 Task: In the  document adaptation Apply all border to the tabe with  'with box; Style line and width 1/4 pt 'Select Header and apply  'Italics' Select the text and align it to the  Left
Action: Mouse moved to (156, 200)
Screenshot: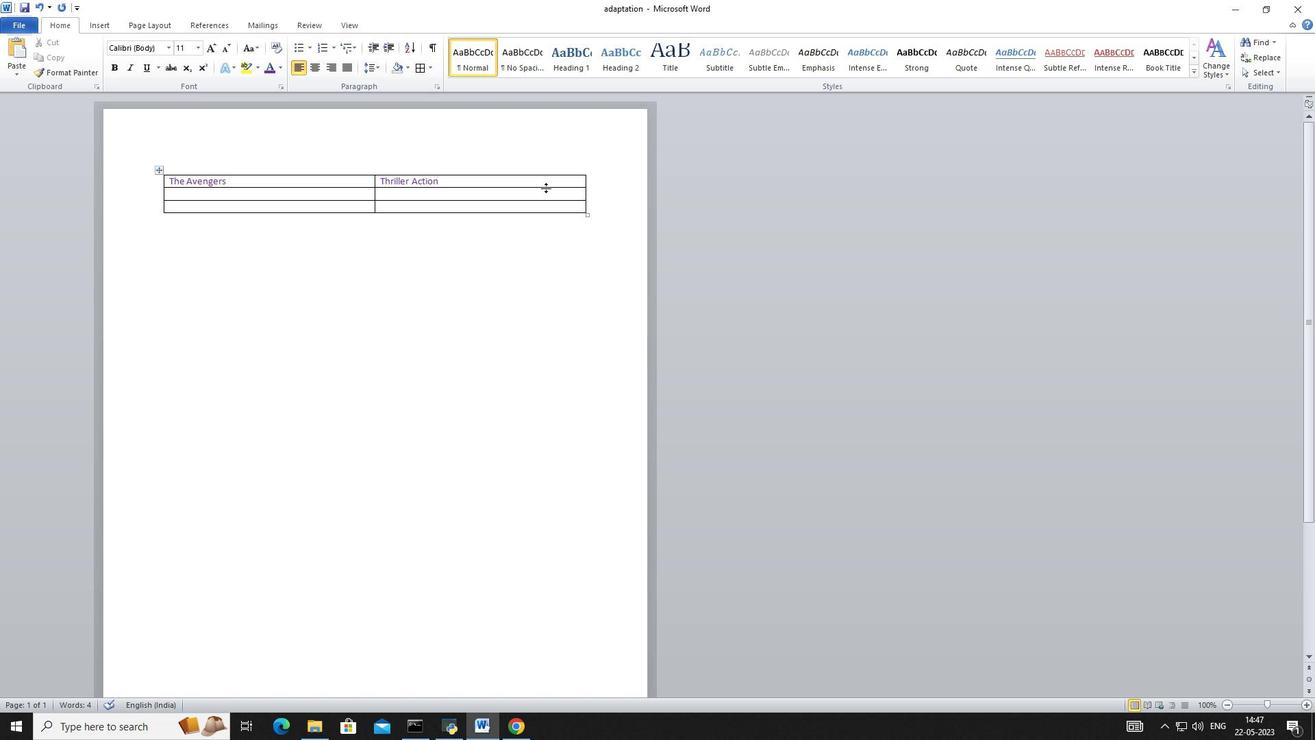 
Action: Mouse pressed left at (156, 200)
Screenshot: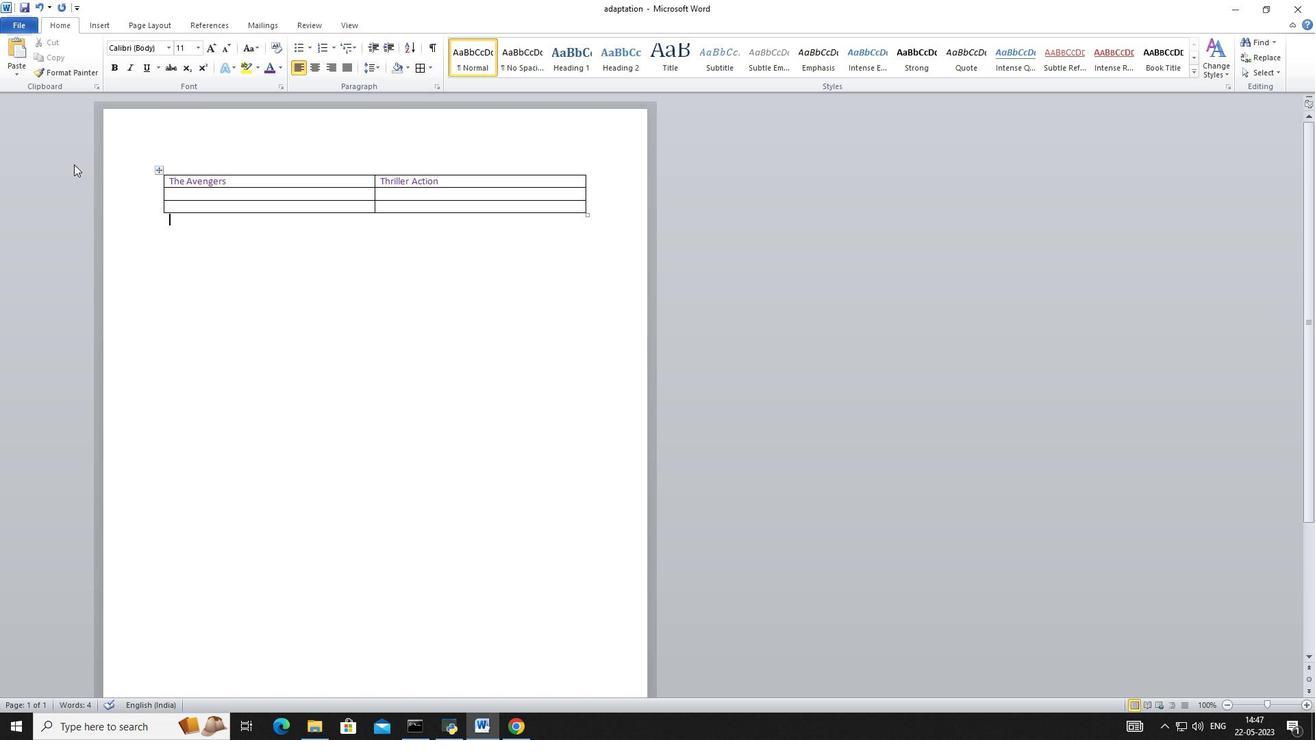 
Action: Mouse moved to (151, 202)
Screenshot: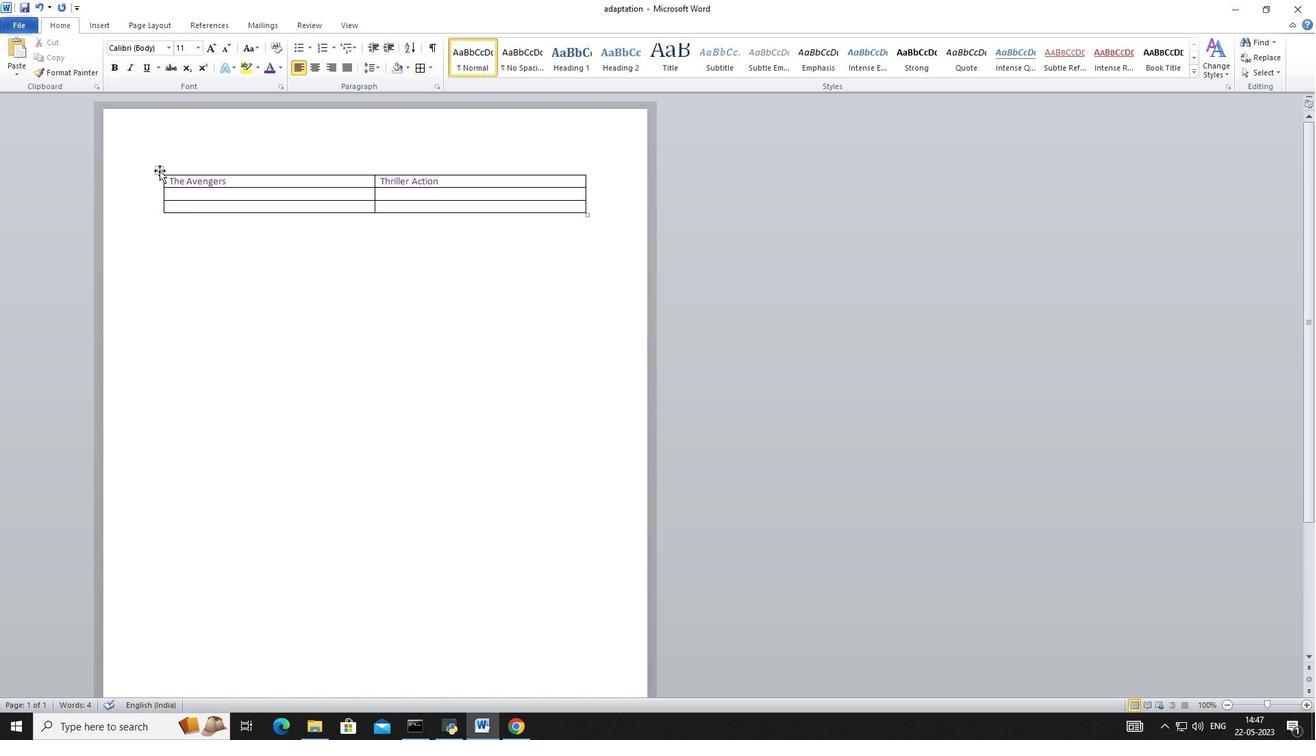 
Action: Mouse pressed left at (151, 202)
Screenshot: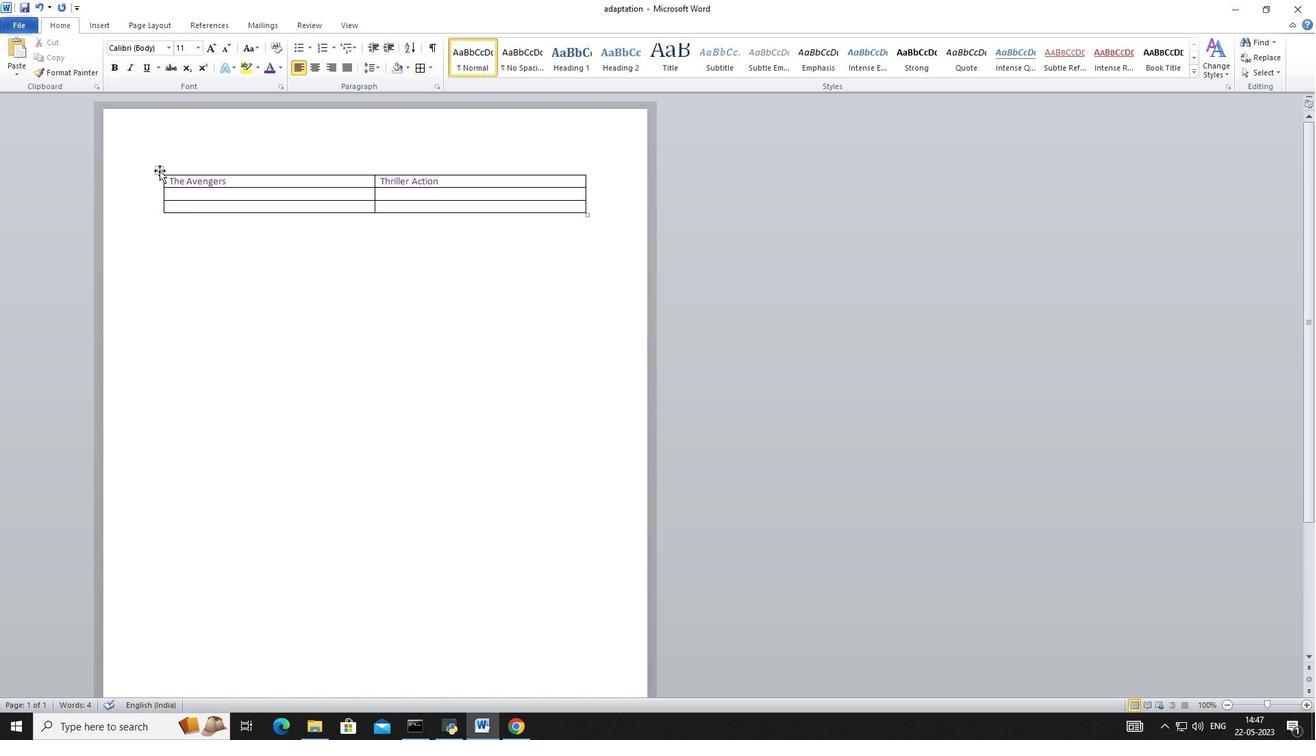 
Action: Mouse moved to (320, 285)
Screenshot: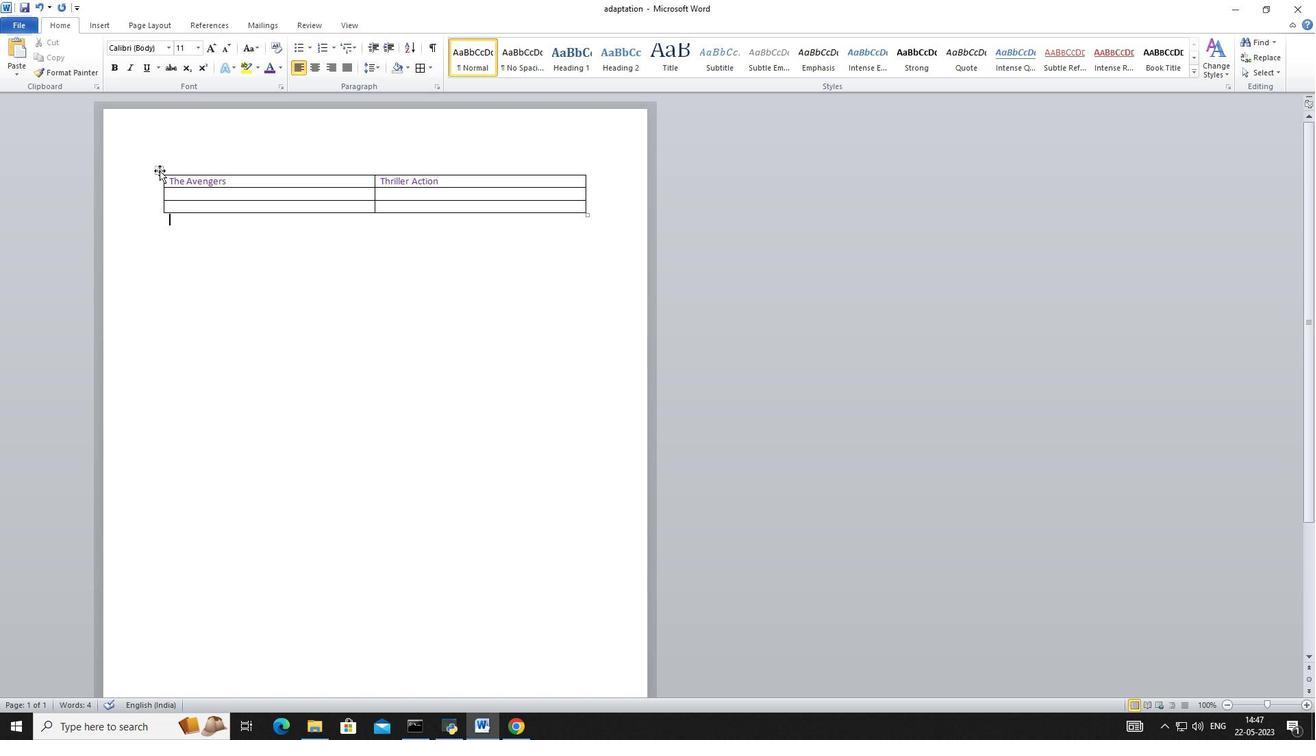 
Action: Key pressed <Key.shift>
Screenshot: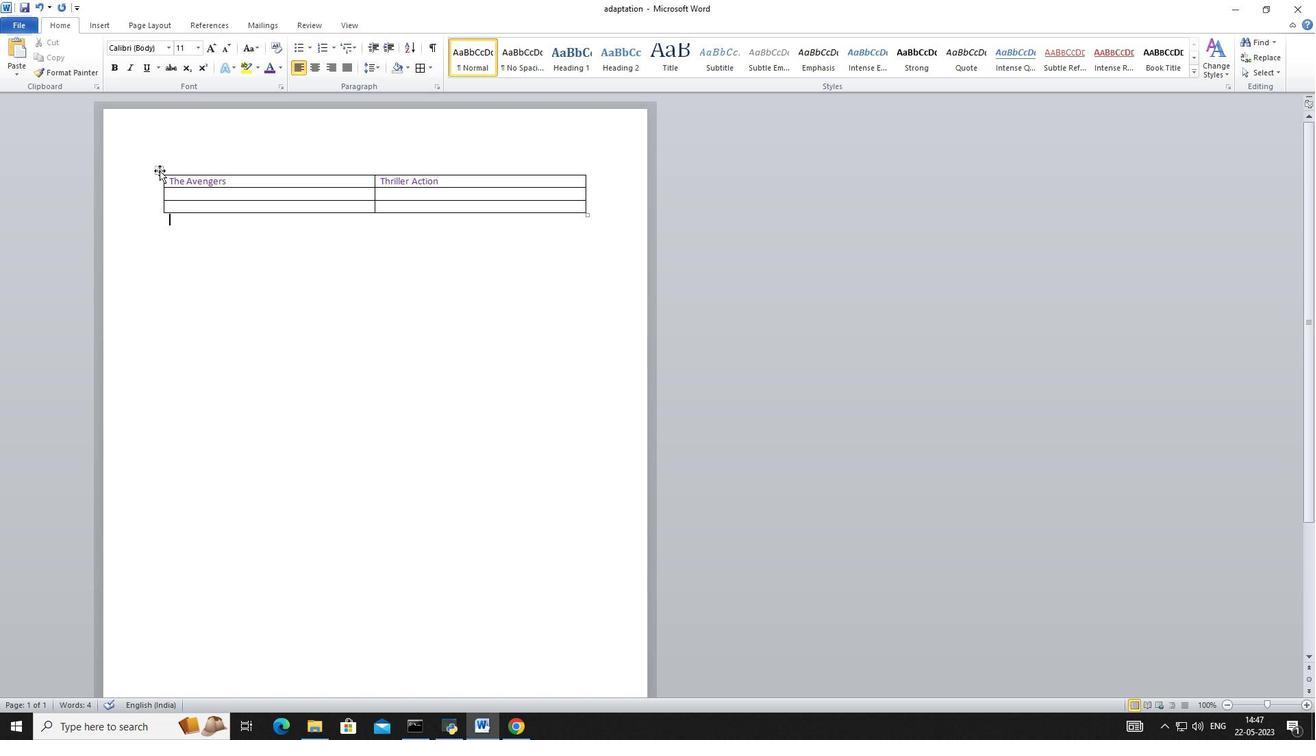 
Action: Mouse moved to (333, 291)
Screenshot: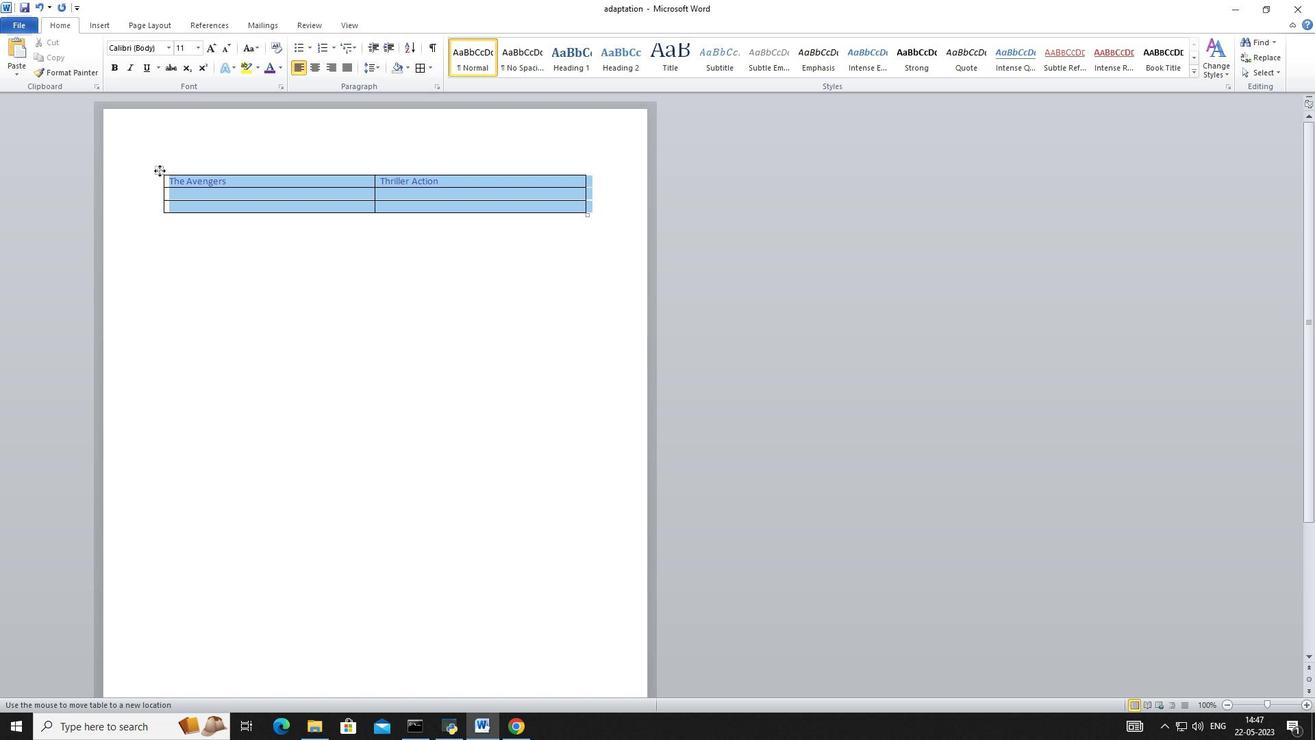 
Action: Mouse pressed left at (333, 291)
Screenshot: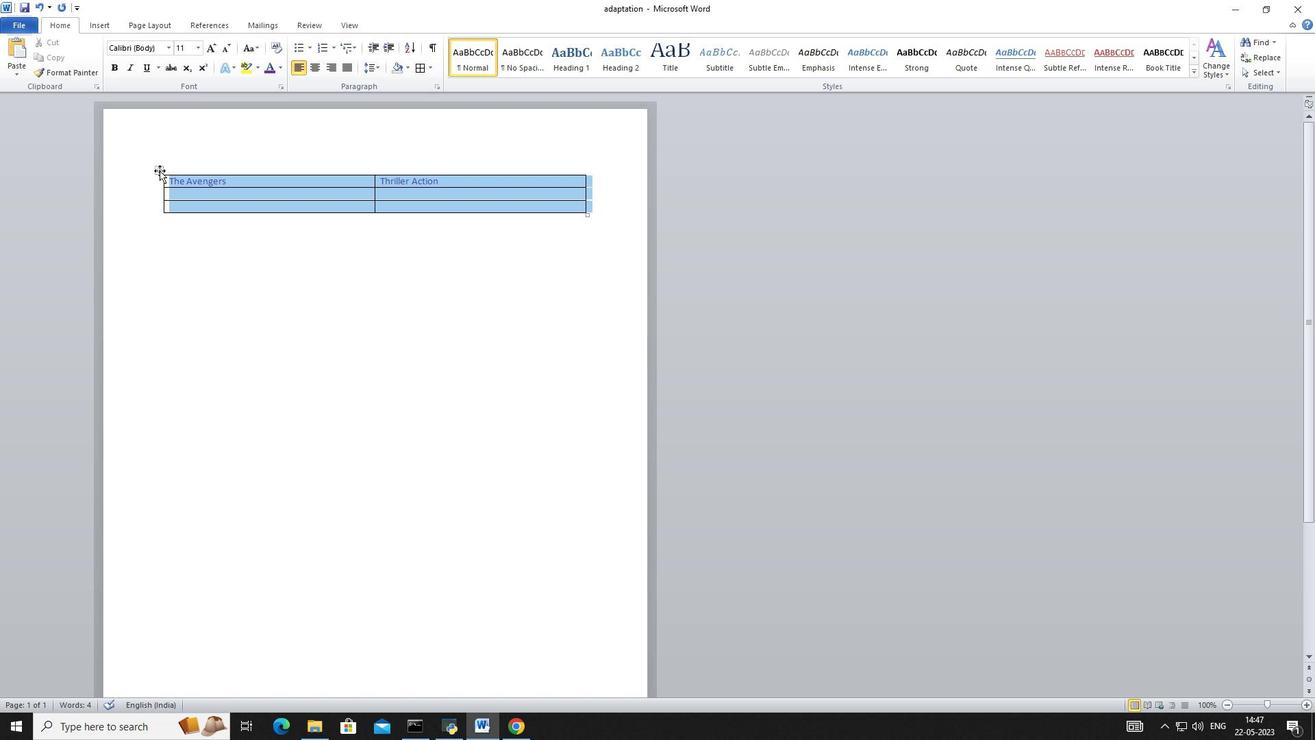
Action: Mouse moved to (431, 67)
Screenshot: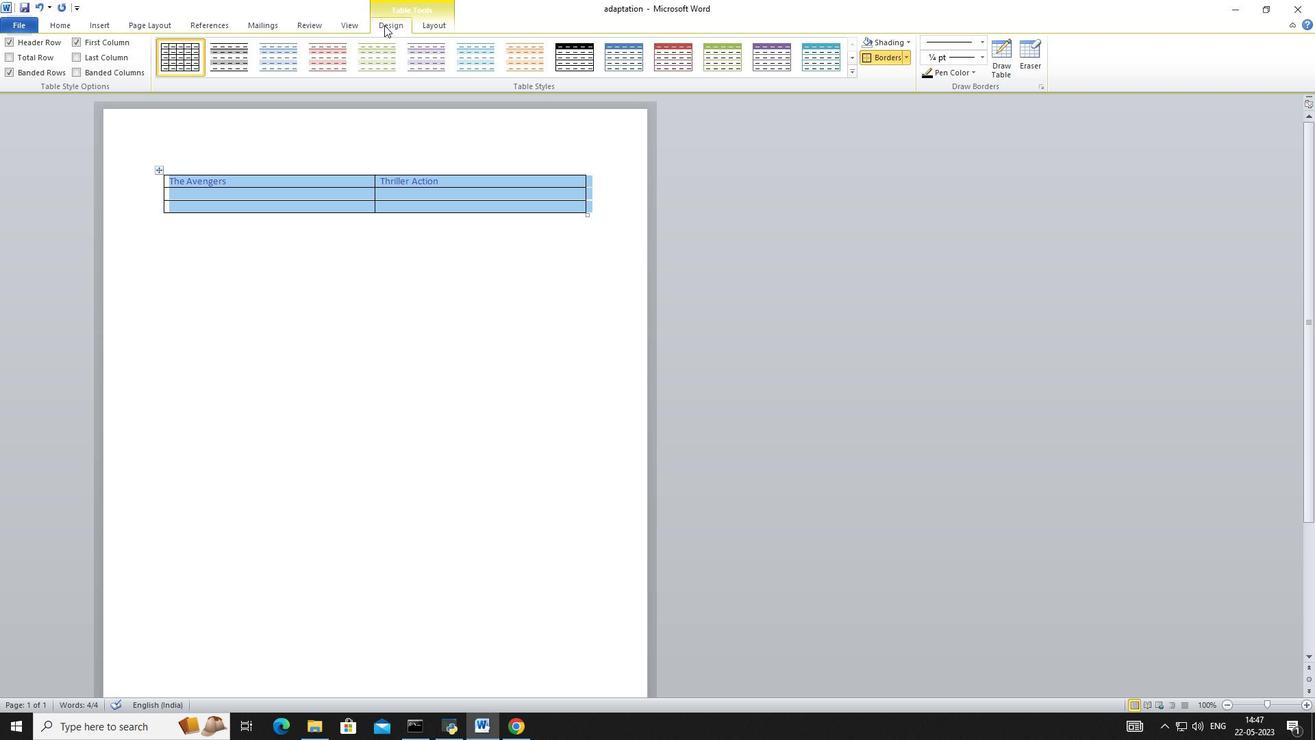 
Action: Mouse pressed left at (431, 67)
Screenshot: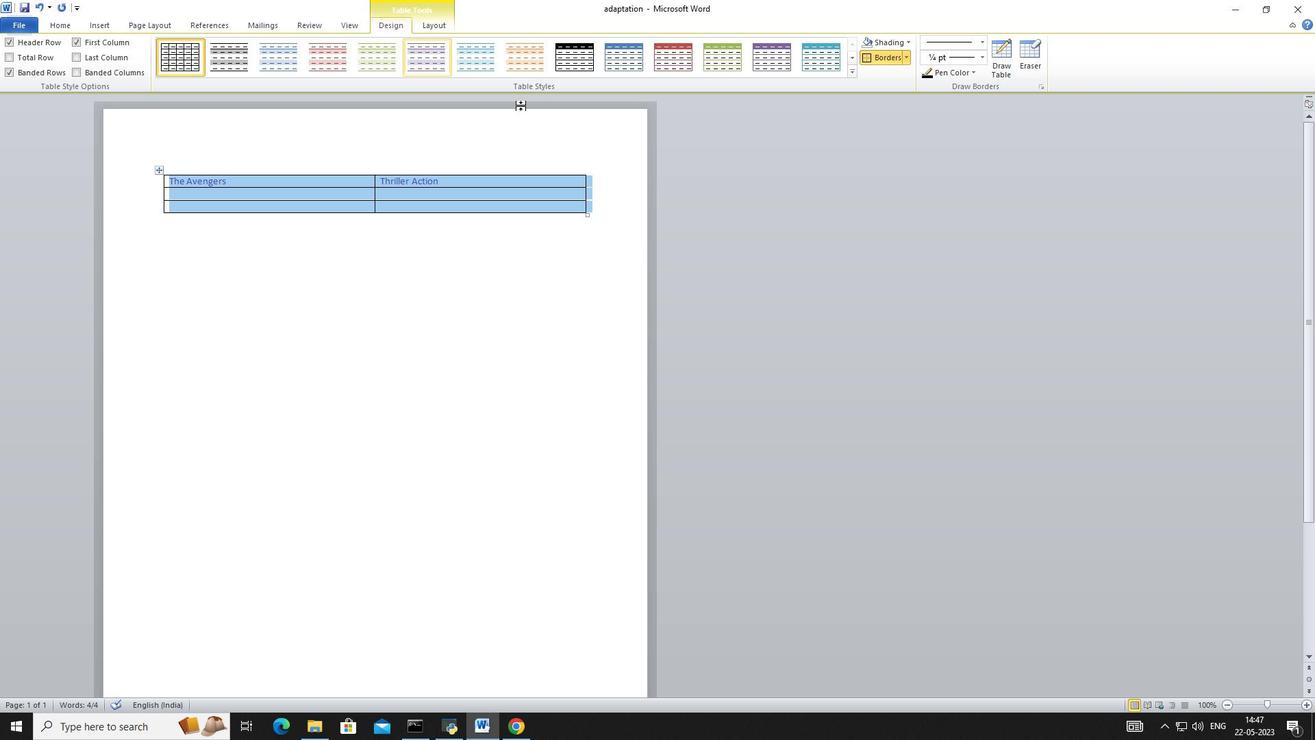 
Action: Mouse moved to (442, 161)
Screenshot: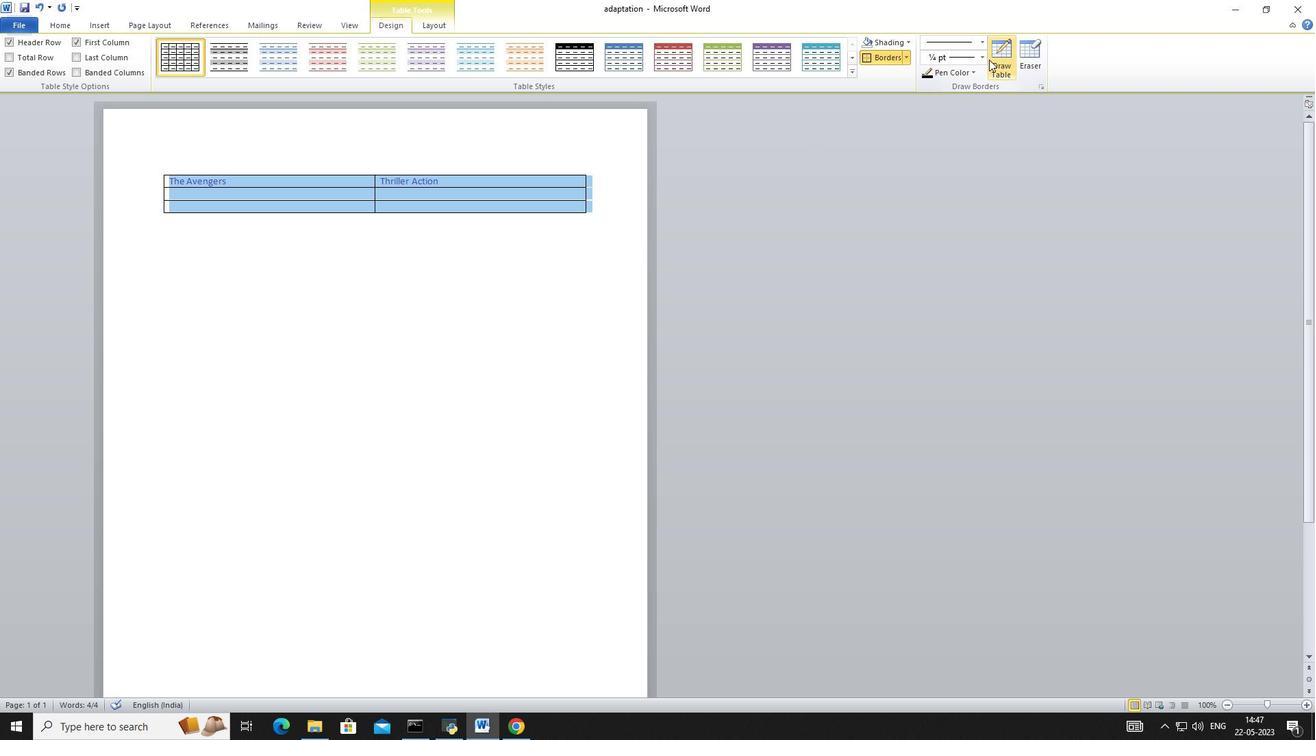 
Action: Mouse pressed left at (442, 161)
Screenshot: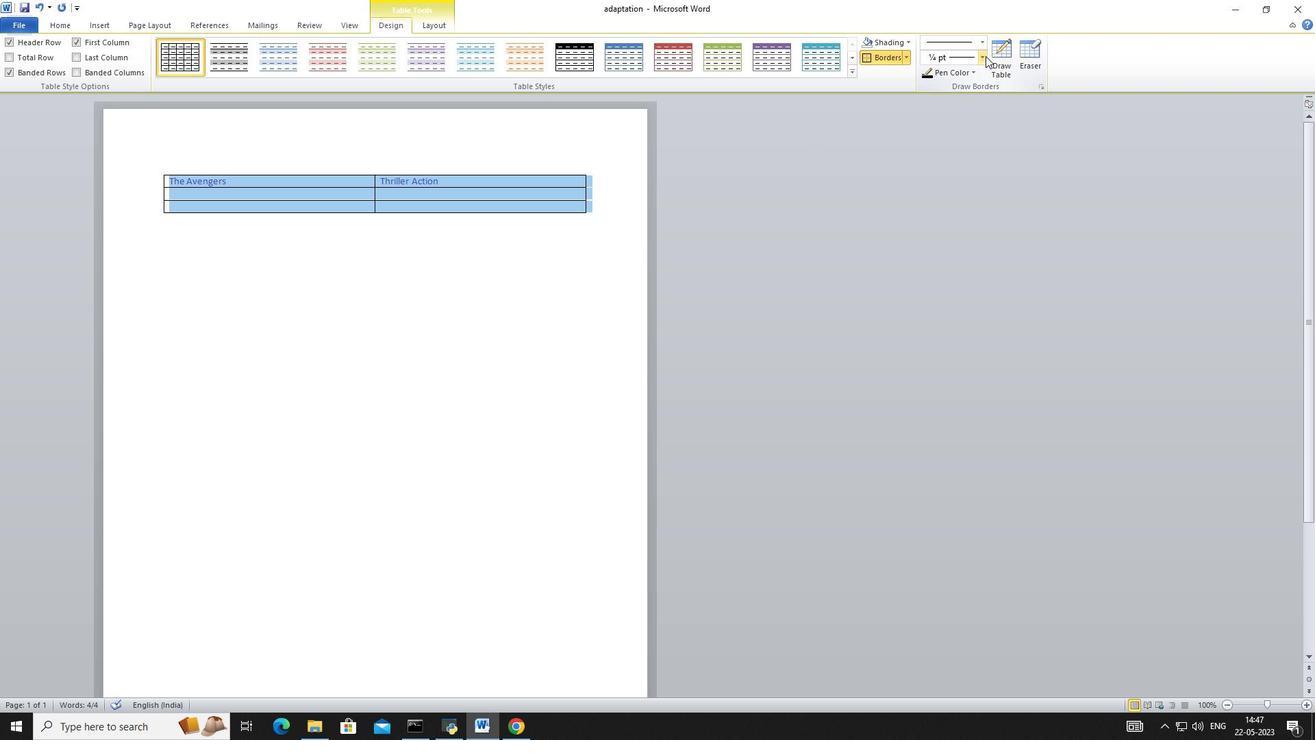 
Action: Mouse moved to (481, 154)
Screenshot: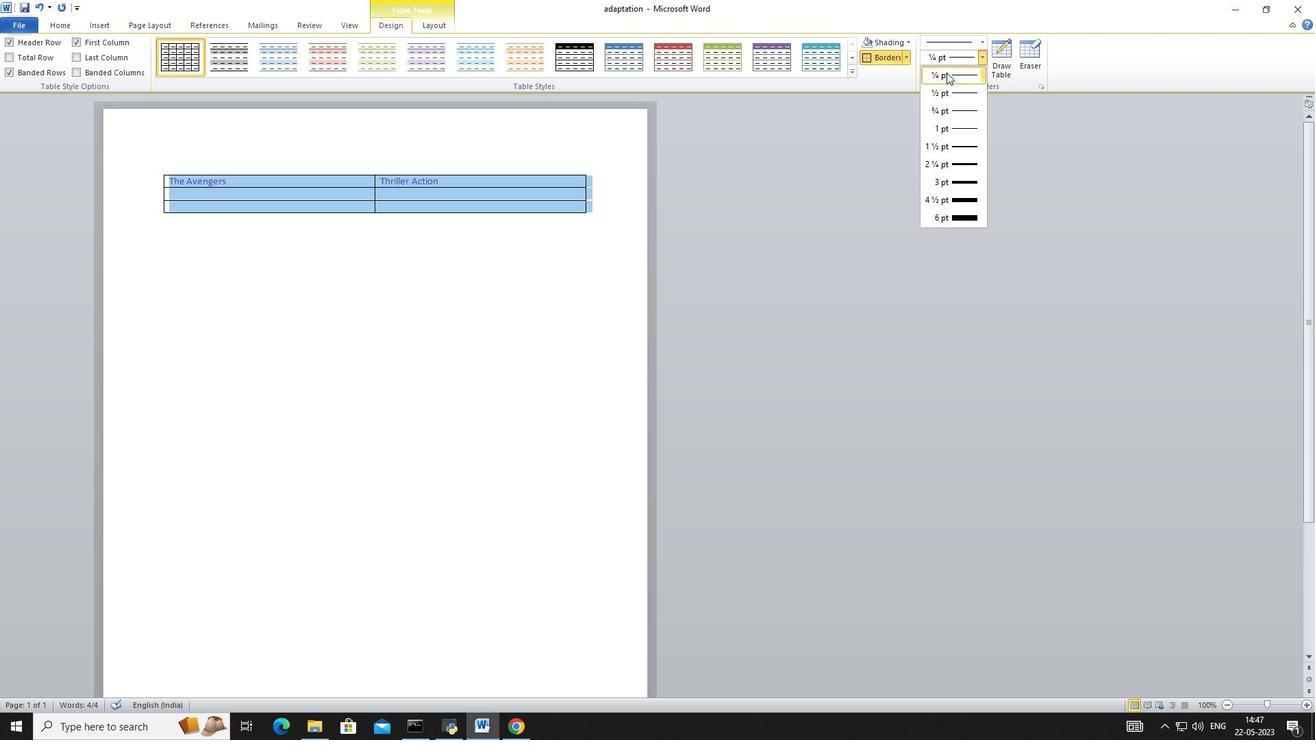 
Action: Mouse pressed left at (481, 154)
Screenshot: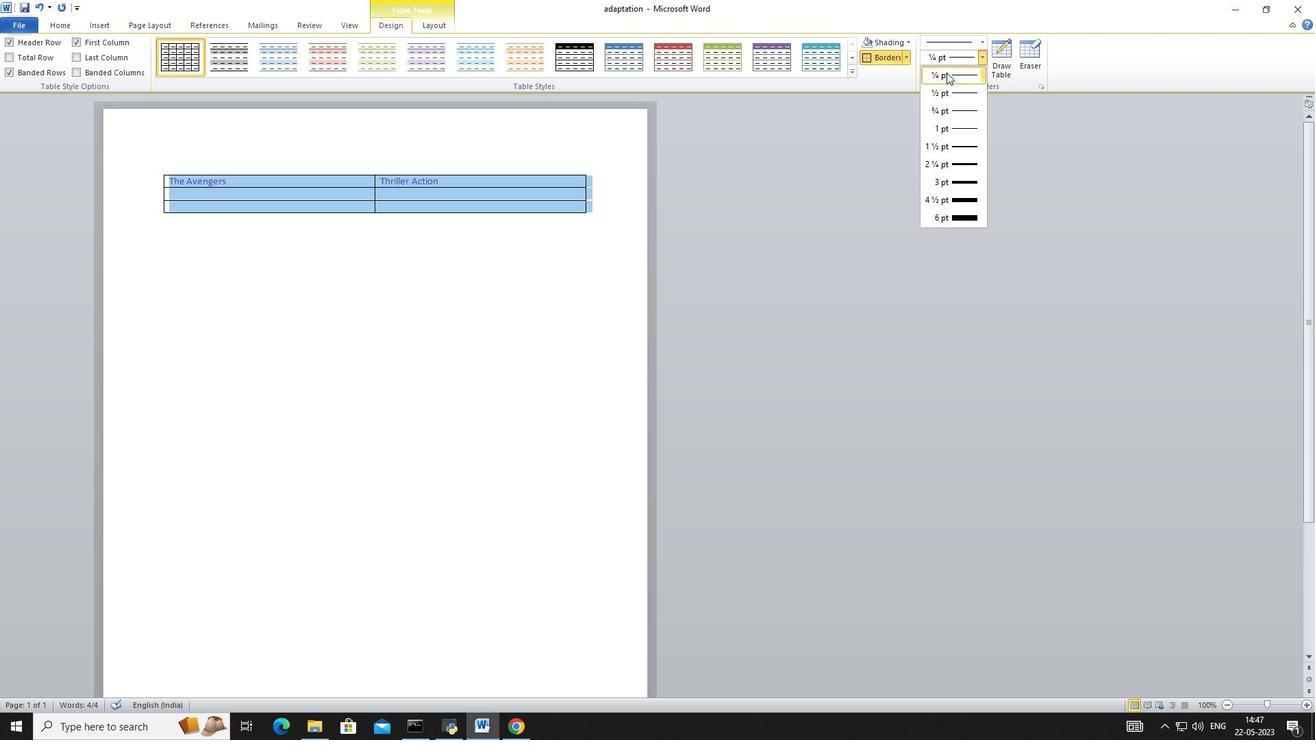 
Action: Mouse moved to (158, 210)
Screenshot: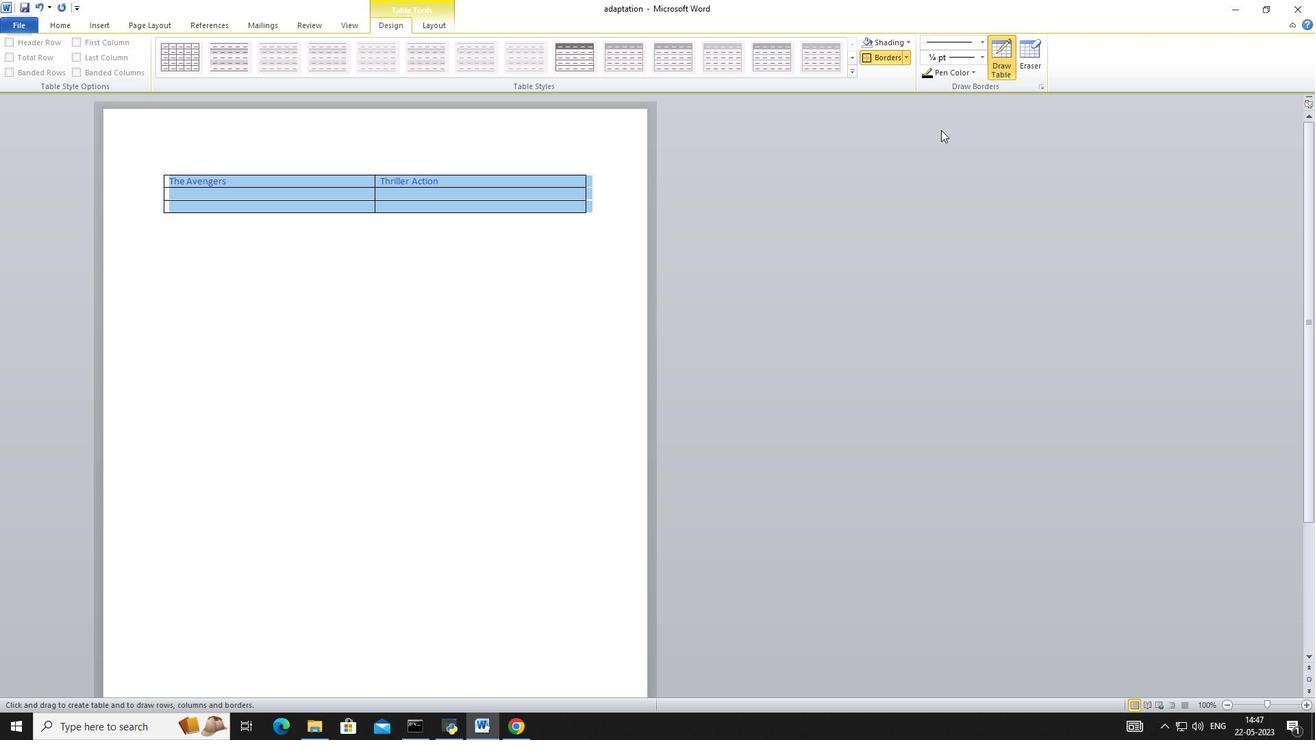 
Action: Mouse pressed left at (158, 210)
Screenshot: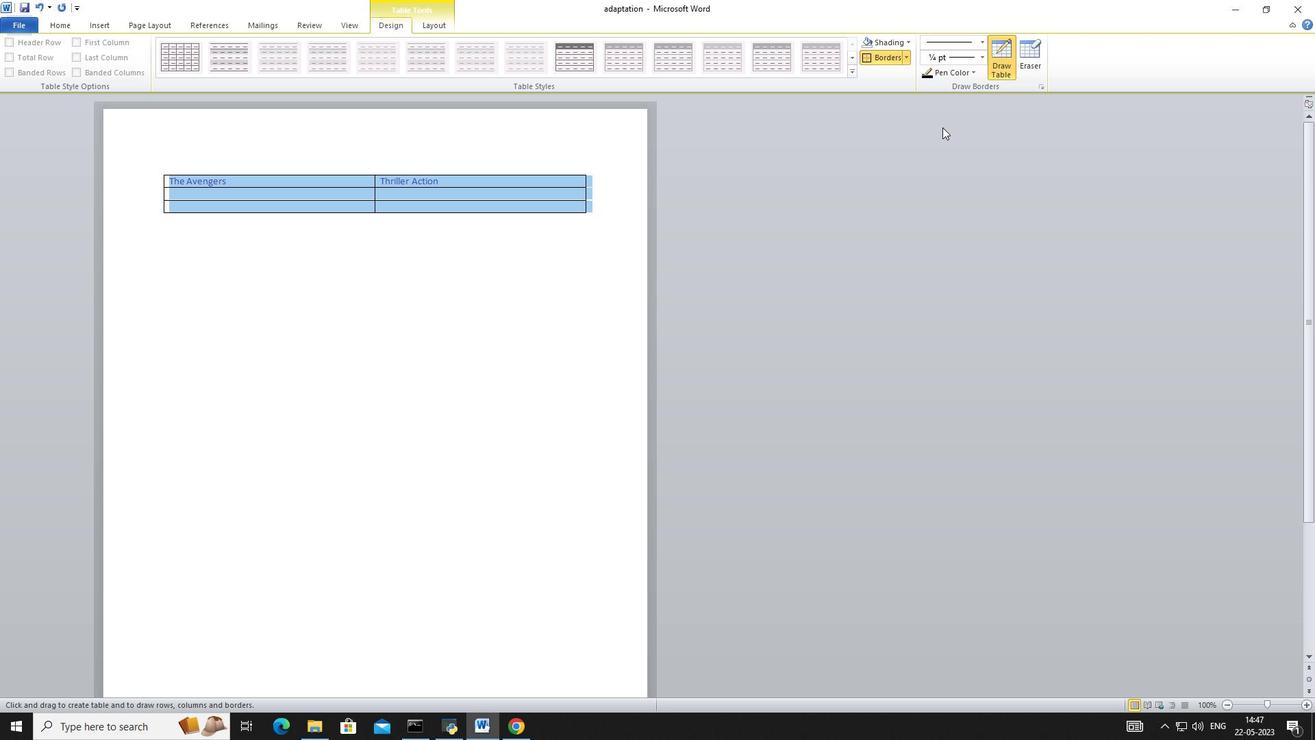 
Action: Mouse moved to (356, 313)
Screenshot: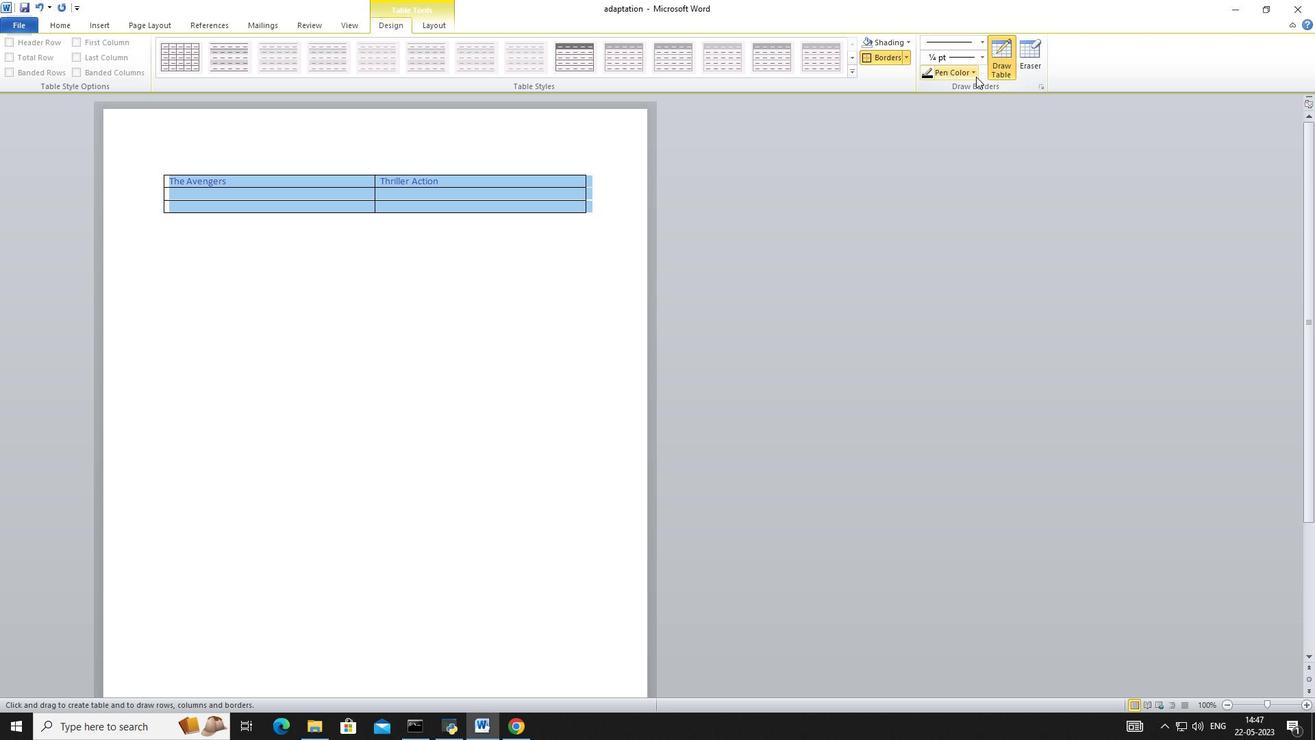 
Action: Key pressed <Key.shift>
Screenshot: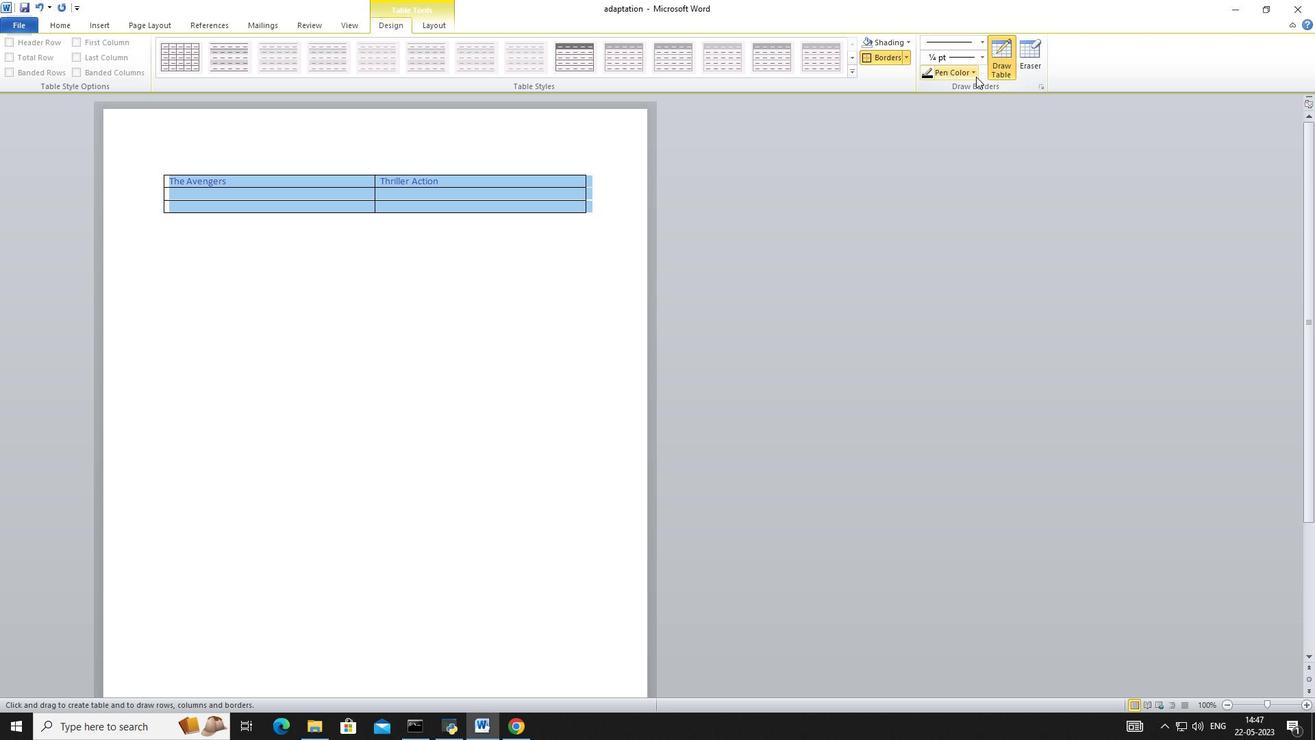 
Action: Mouse moved to (360, 307)
Screenshot: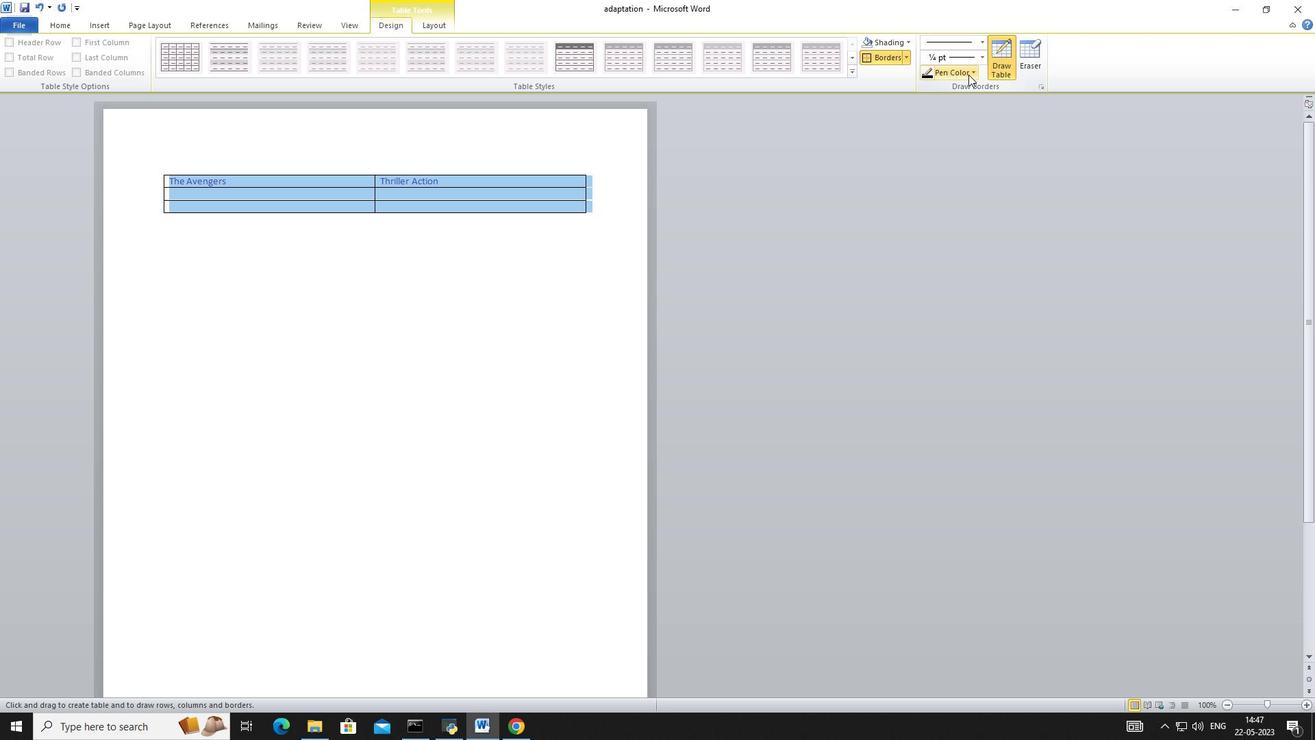 
Action: Mouse pressed left at (360, 307)
Screenshot: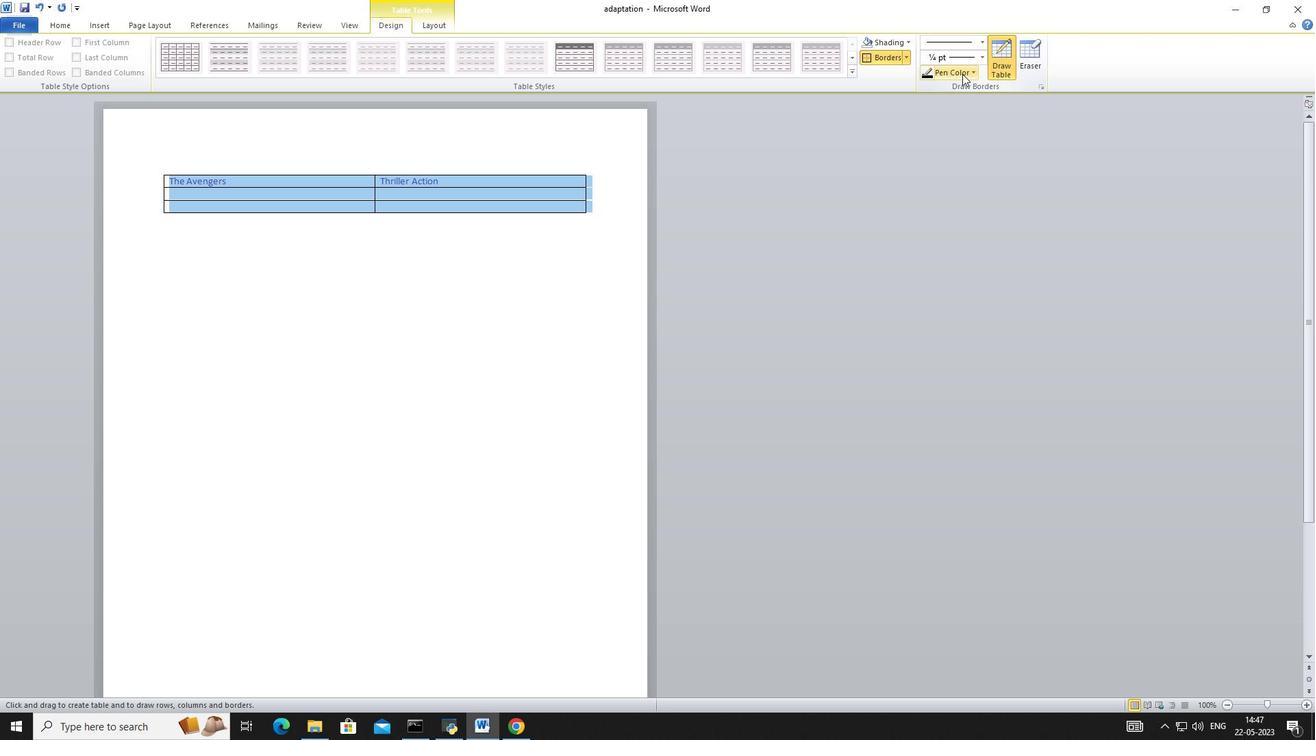 
Action: Mouse moved to (130, 29)
Screenshot: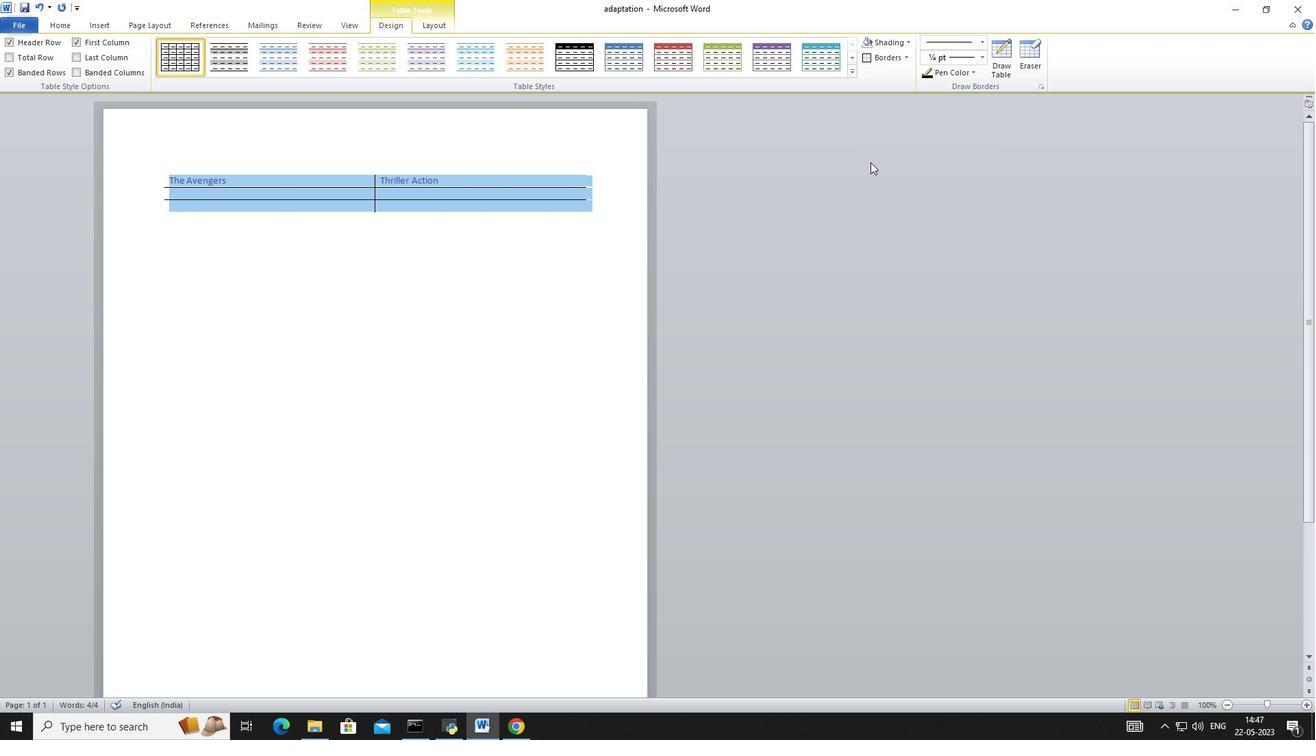 
Action: Mouse pressed left at (130, 29)
Screenshot: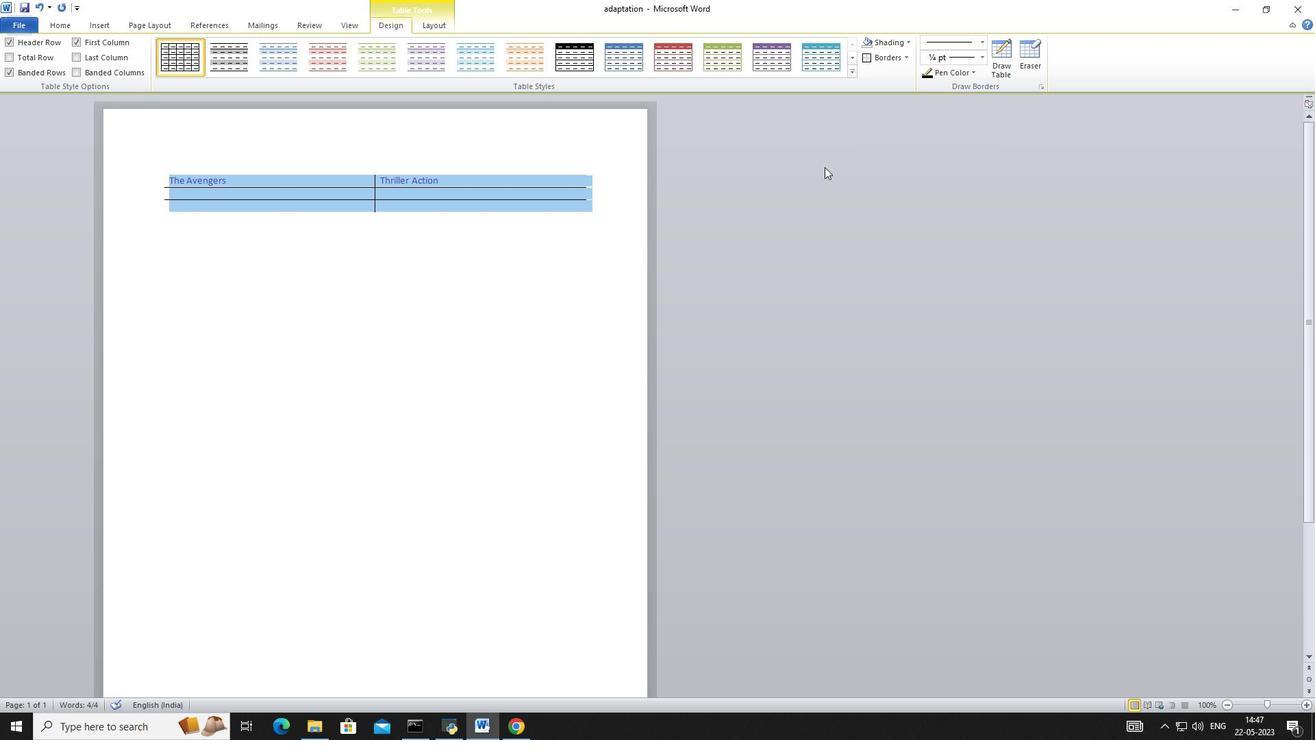 
Action: Mouse moved to (100, 28)
Screenshot: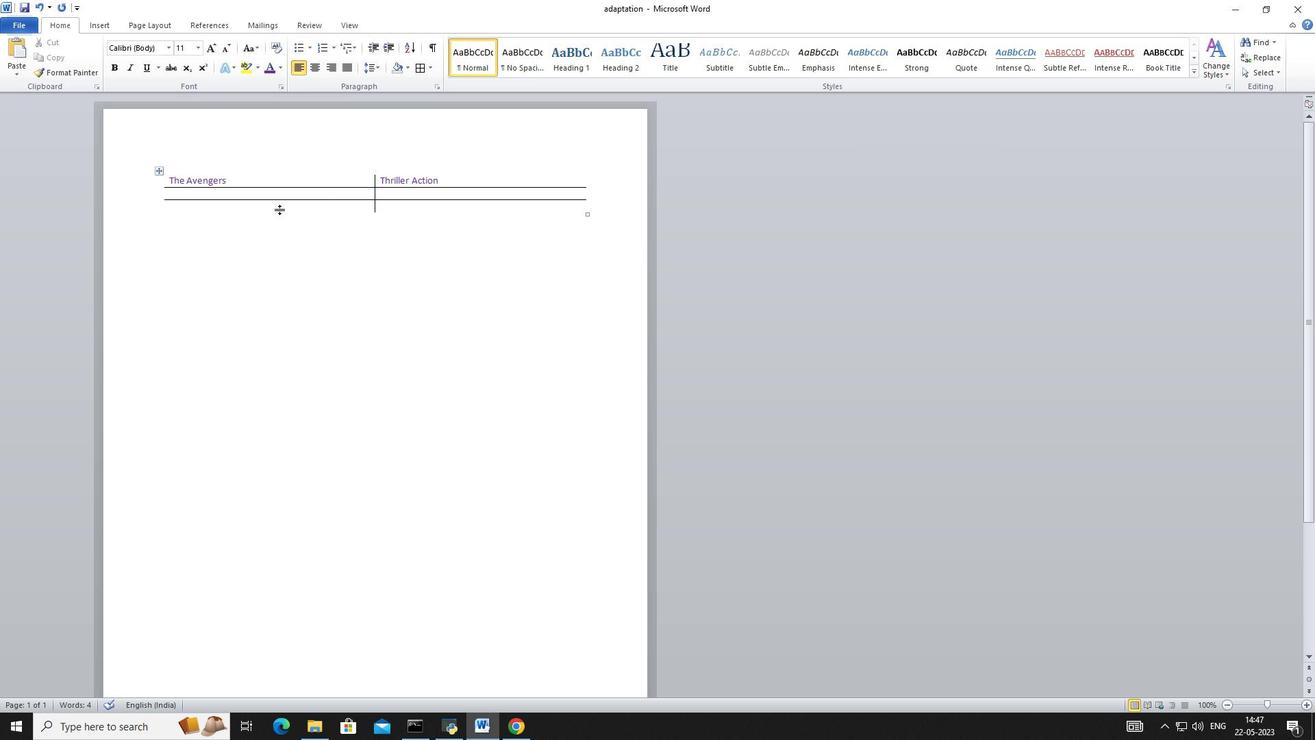 
Action: Mouse pressed left at (100, 28)
Screenshot: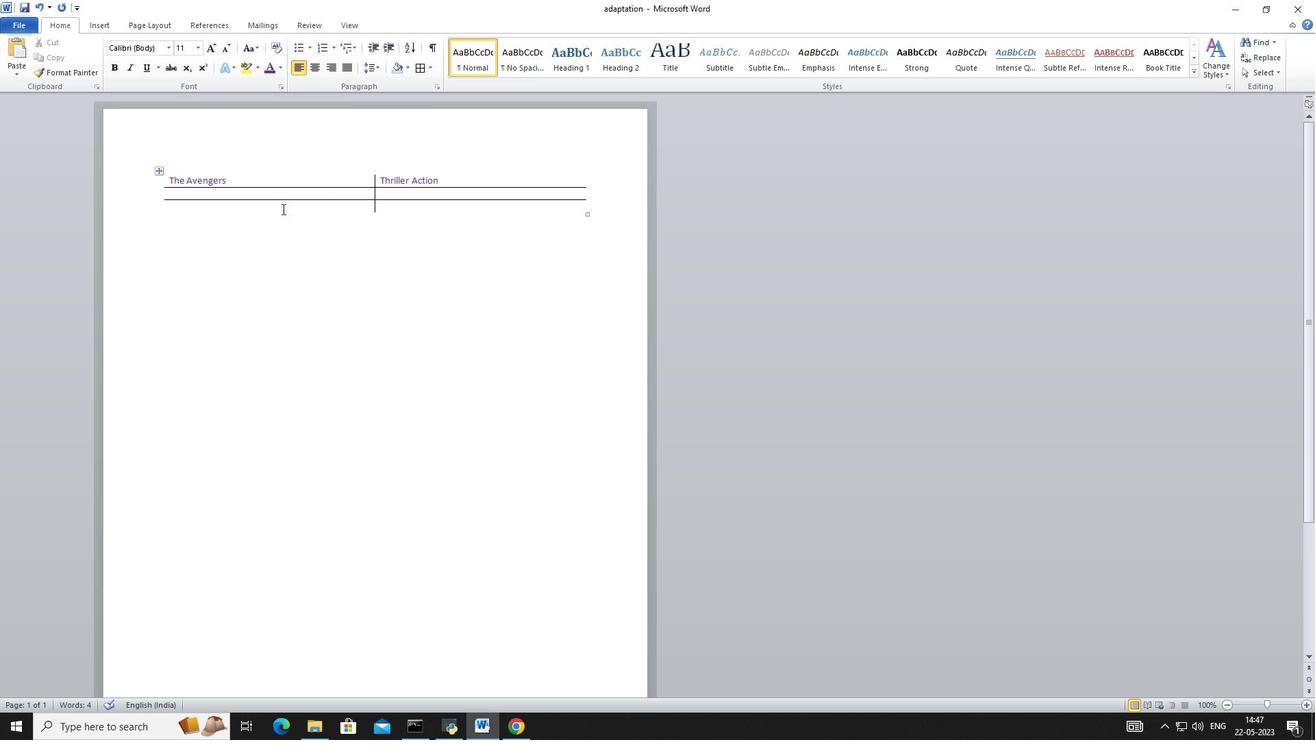 
Action: Mouse moved to (309, 28)
Screenshot: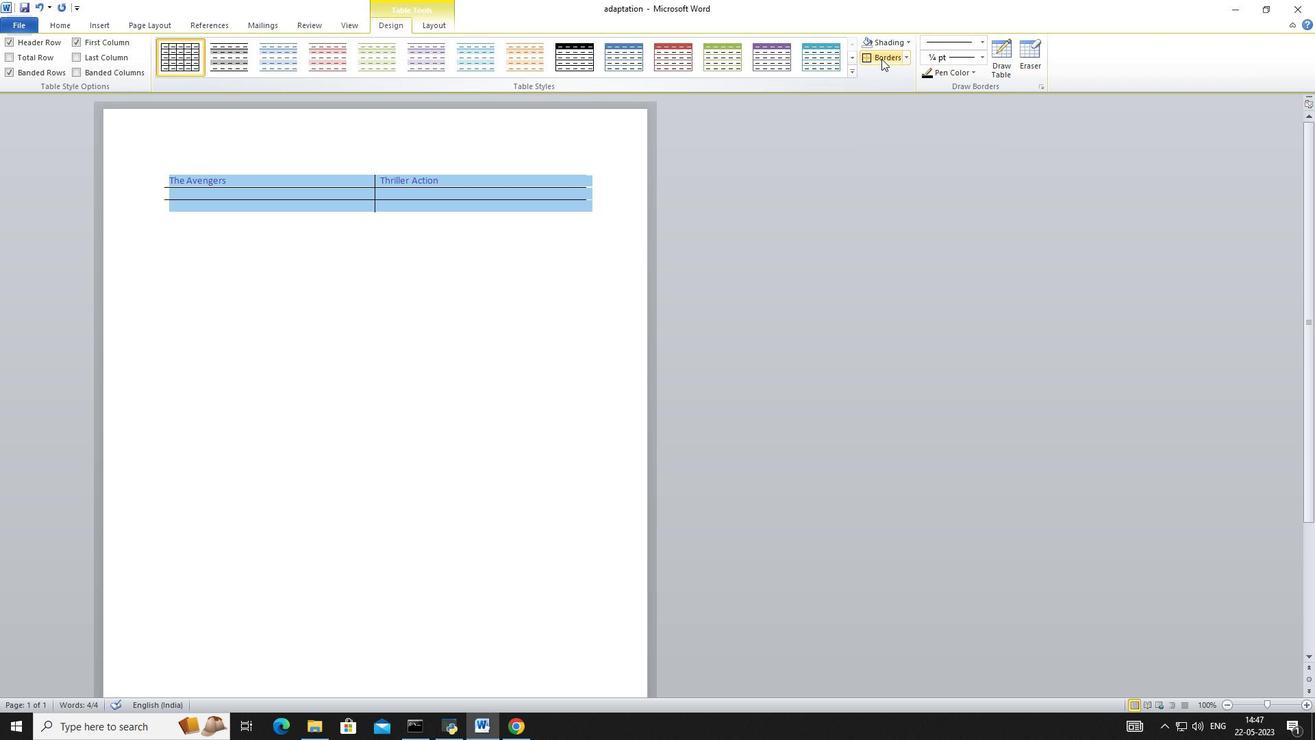 
Action: Mouse pressed left at (309, 28)
Screenshot: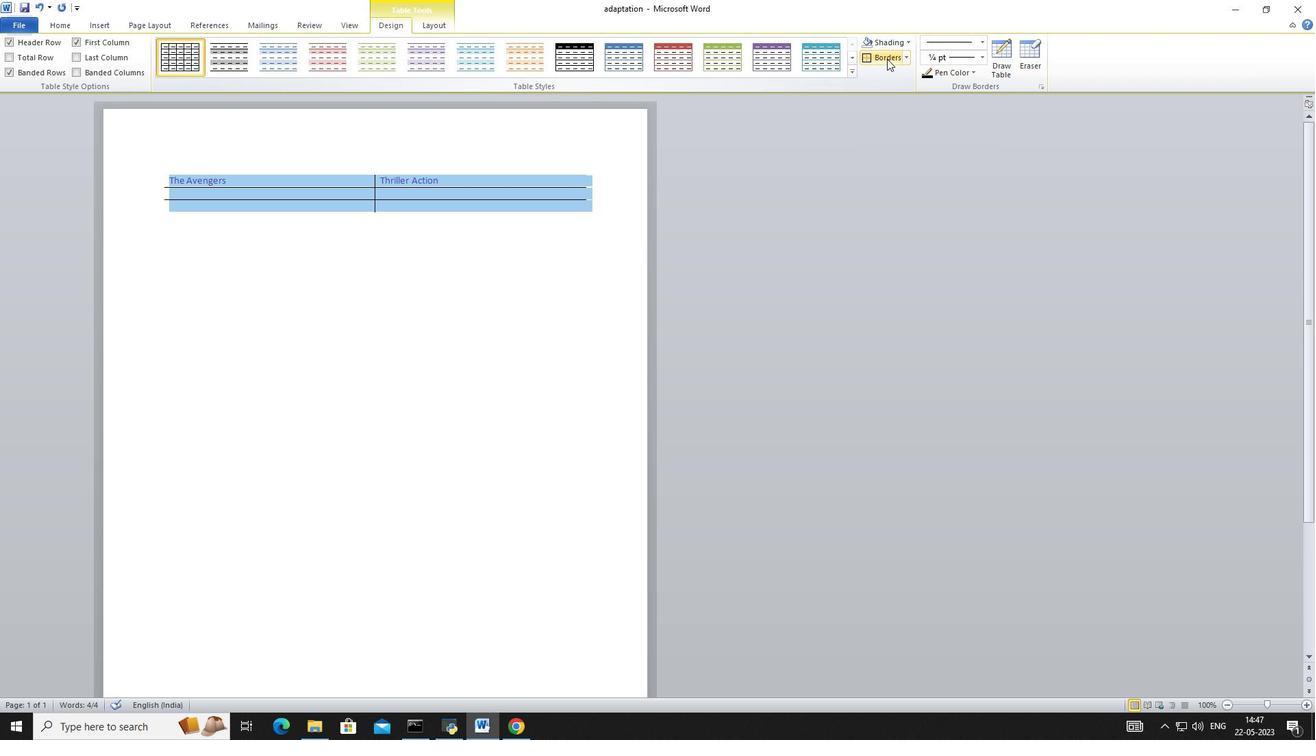 
Action: Mouse moved to (341, 23)
Screenshot: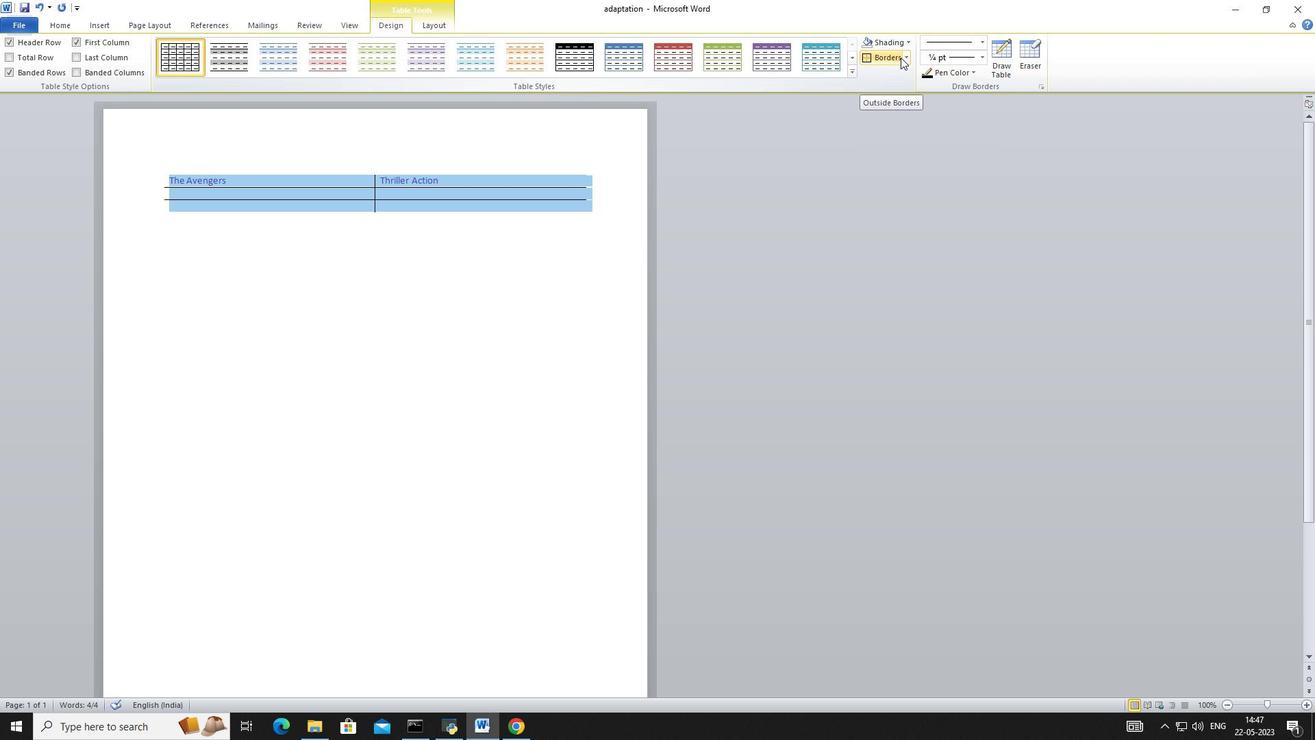 
Action: Mouse pressed left at (341, 23)
Screenshot: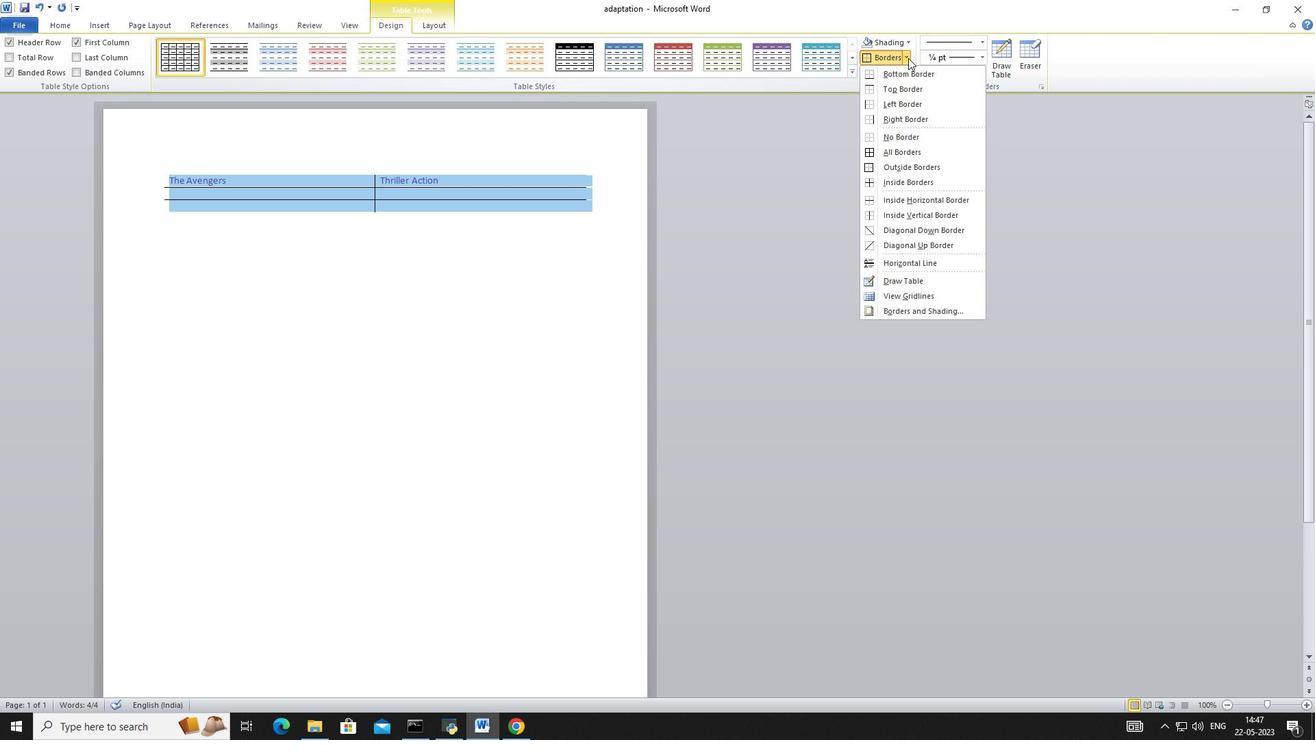 
Action: Mouse moved to (159, 170)
Screenshot: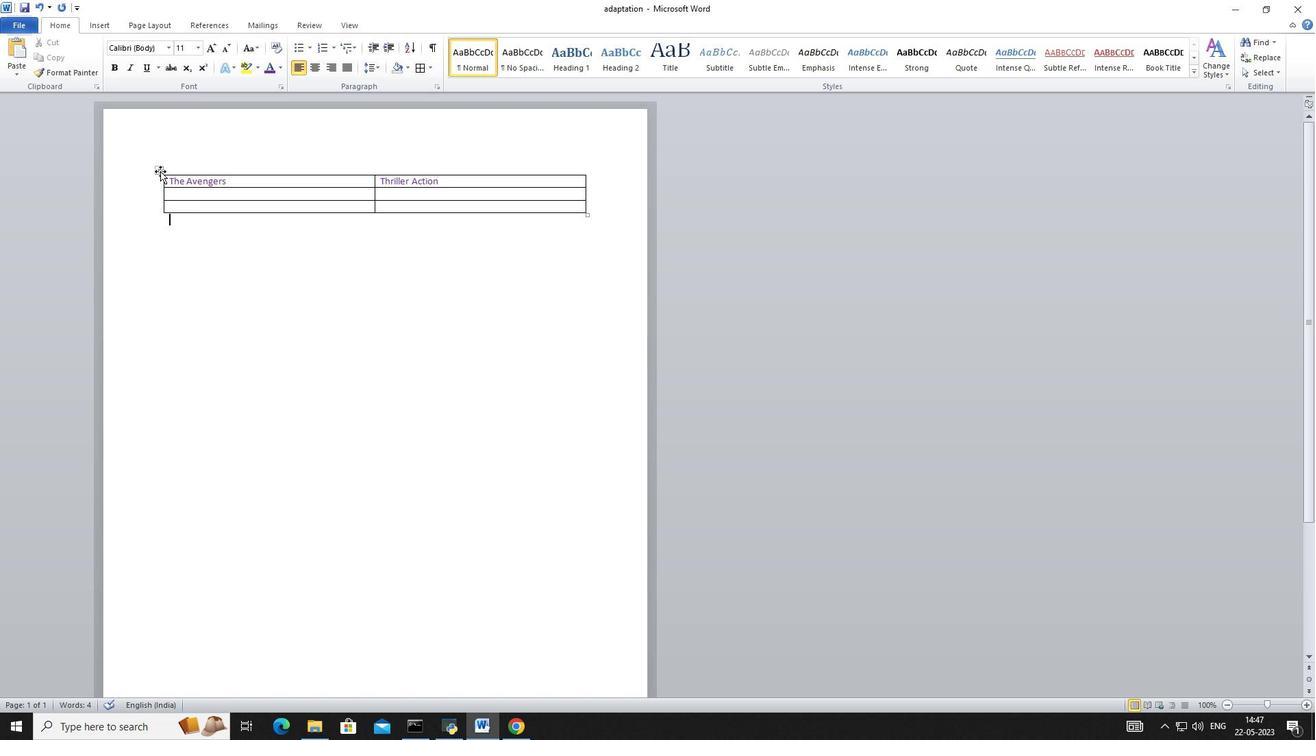 
Action: Mouse pressed left at (159, 170)
Screenshot: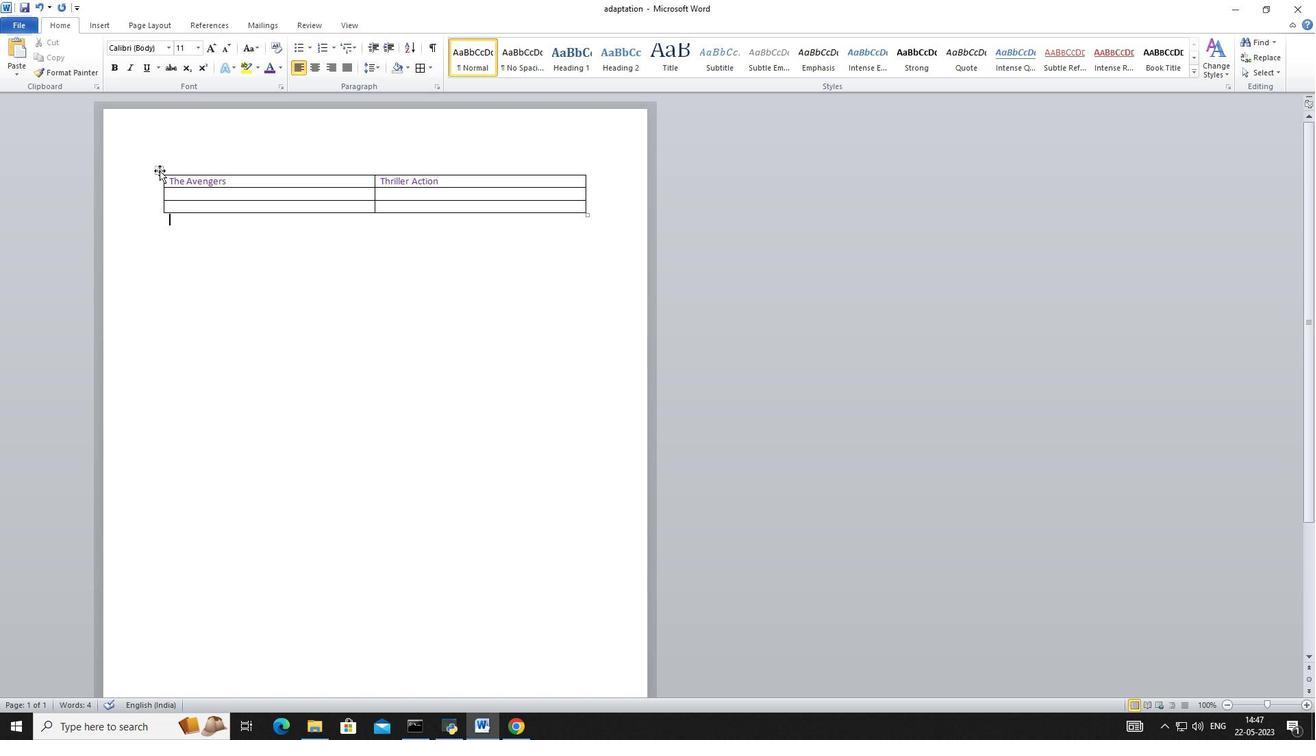 
Action: Mouse moved to (384, 25)
Screenshot: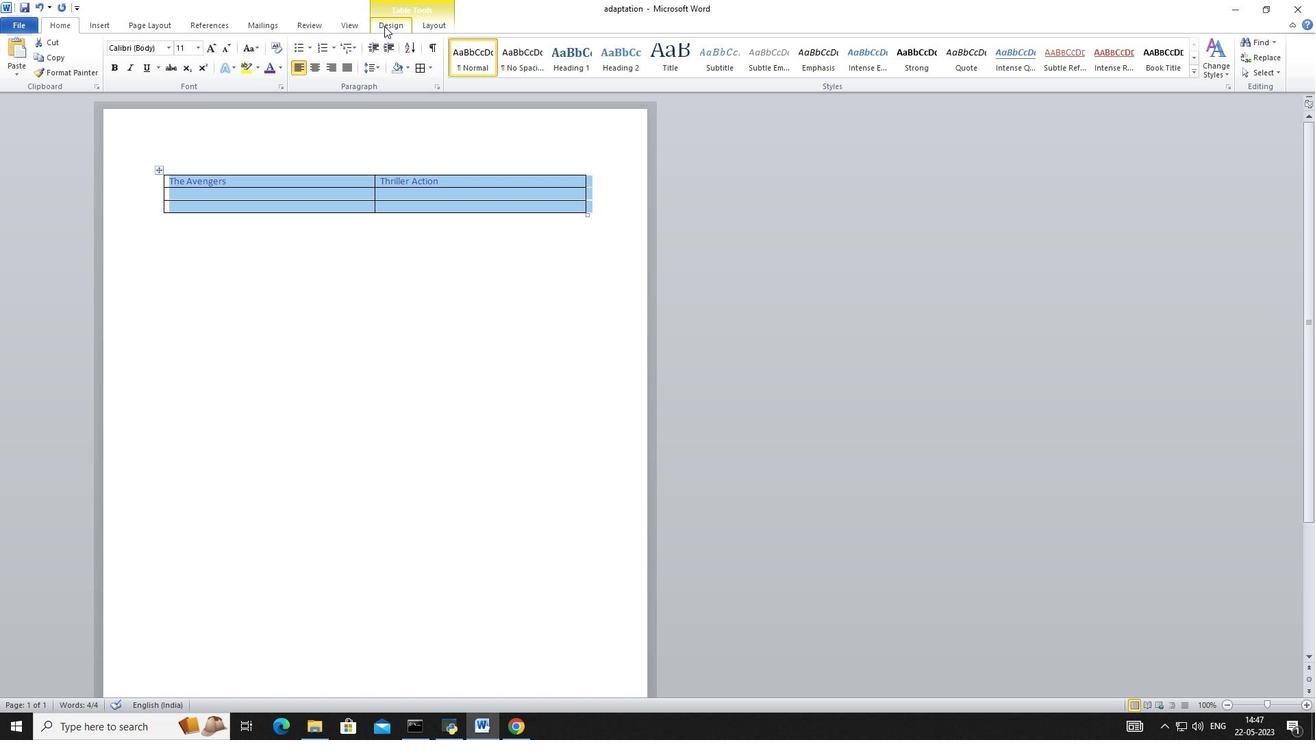 
Action: Mouse pressed left at (384, 25)
Screenshot: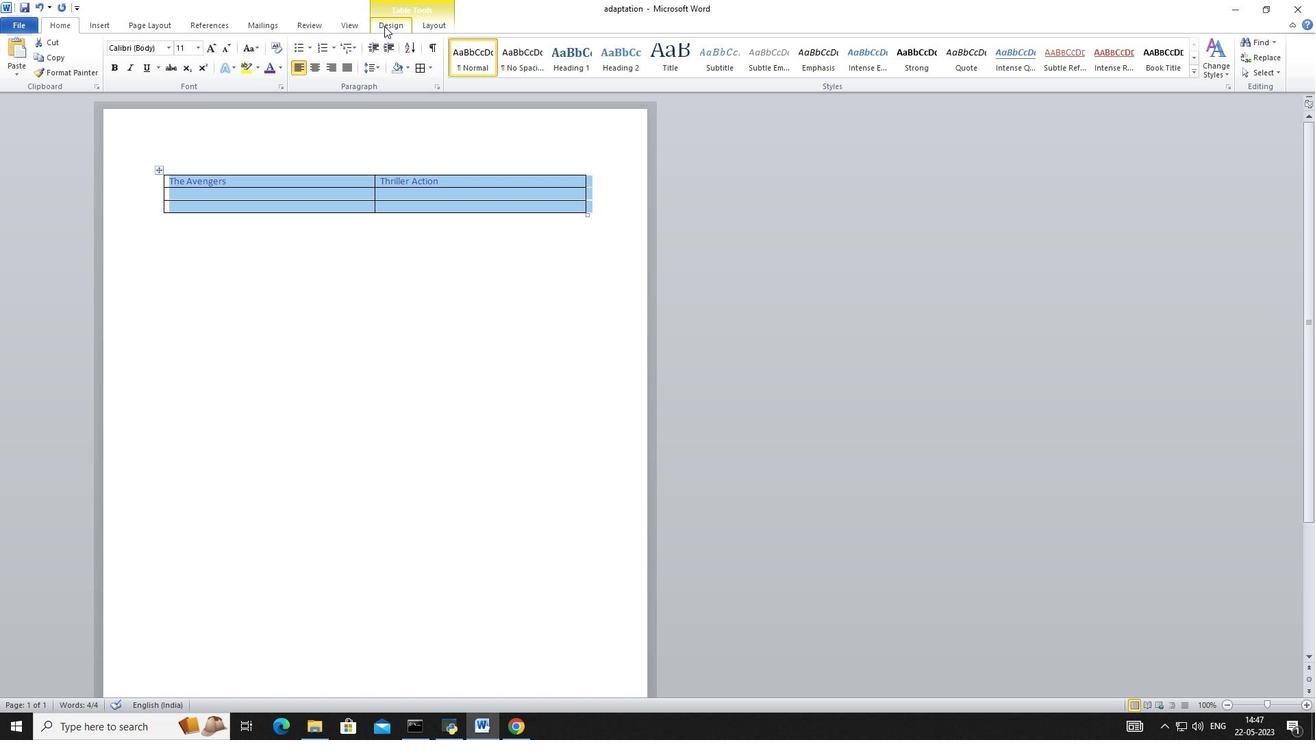 
Action: Mouse moved to (985, 56)
Screenshot: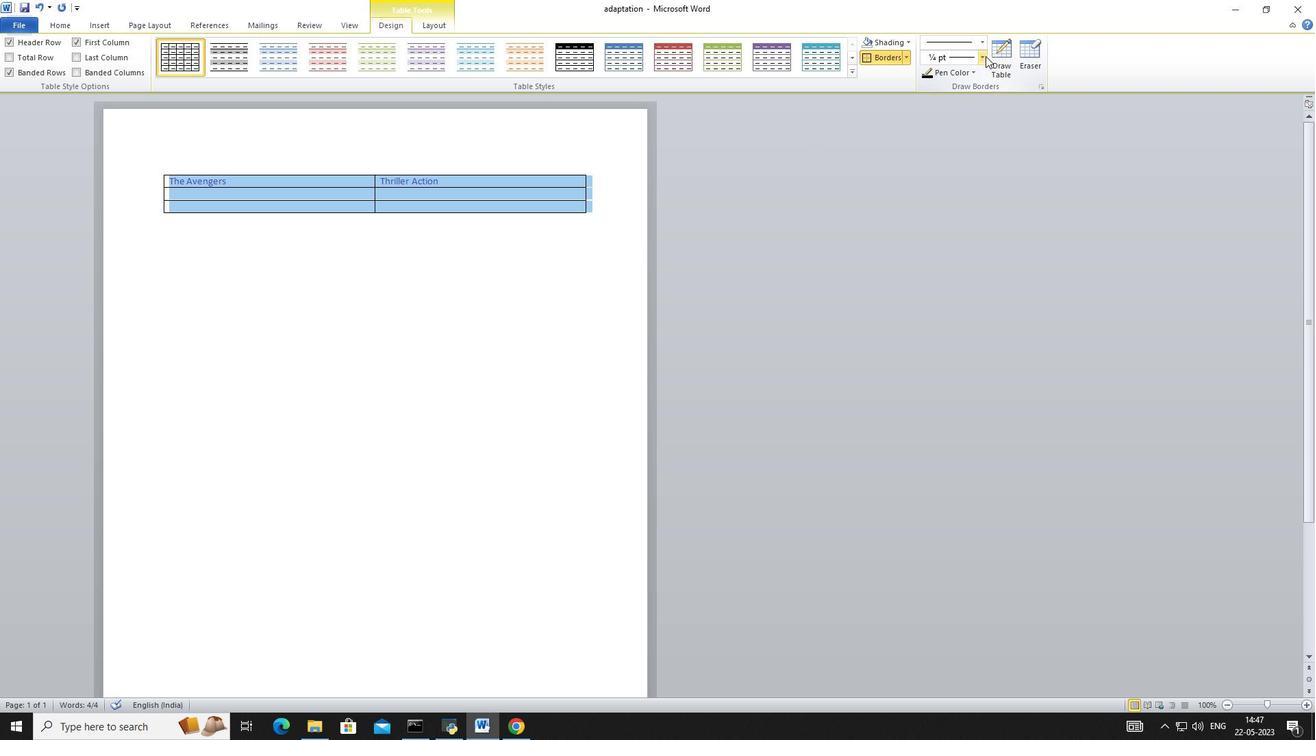 
Action: Mouse pressed left at (985, 56)
Screenshot: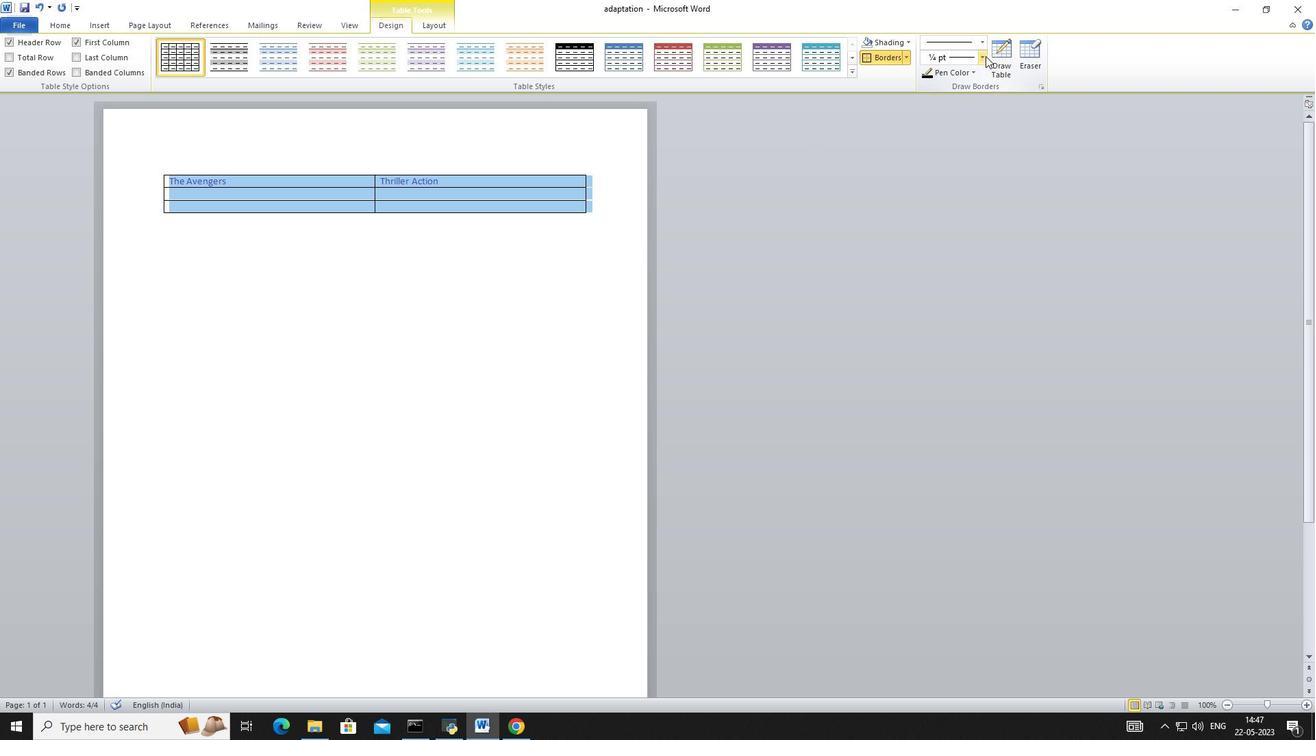 
Action: Mouse moved to (947, 72)
Screenshot: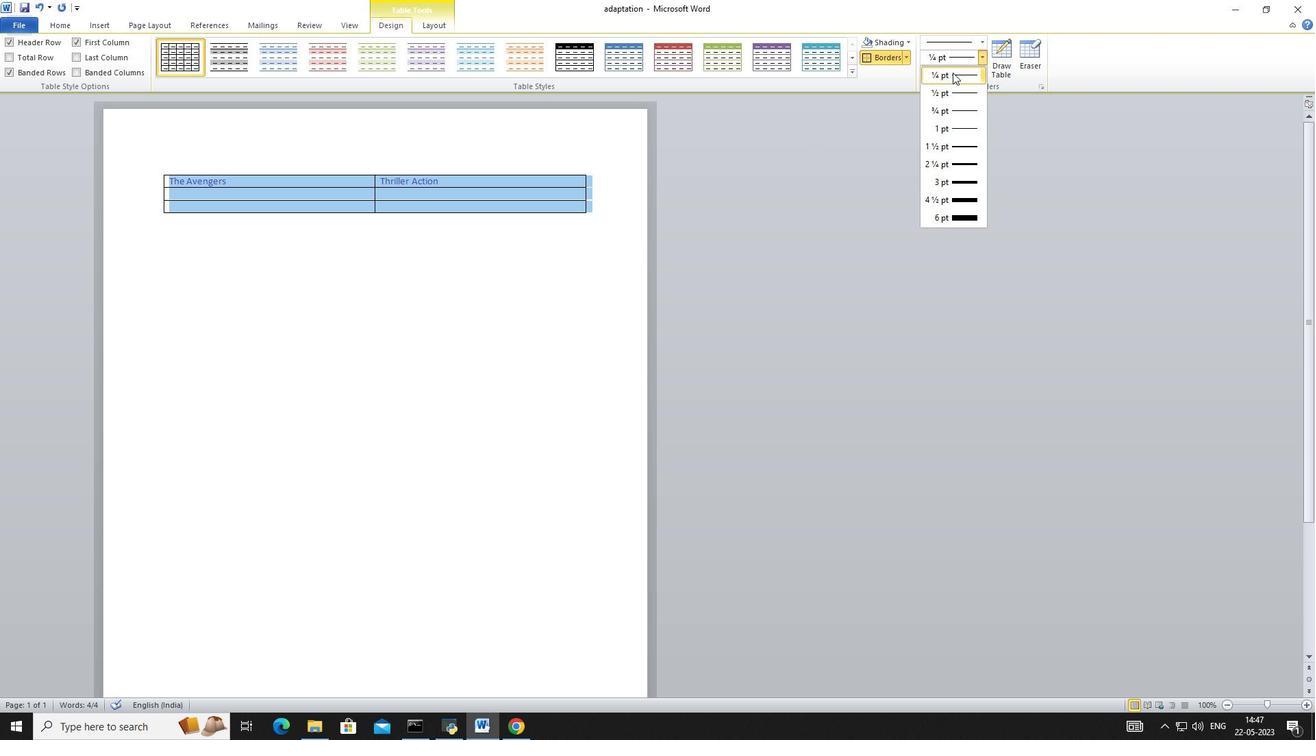 
Action: Mouse pressed left at (947, 72)
Screenshot: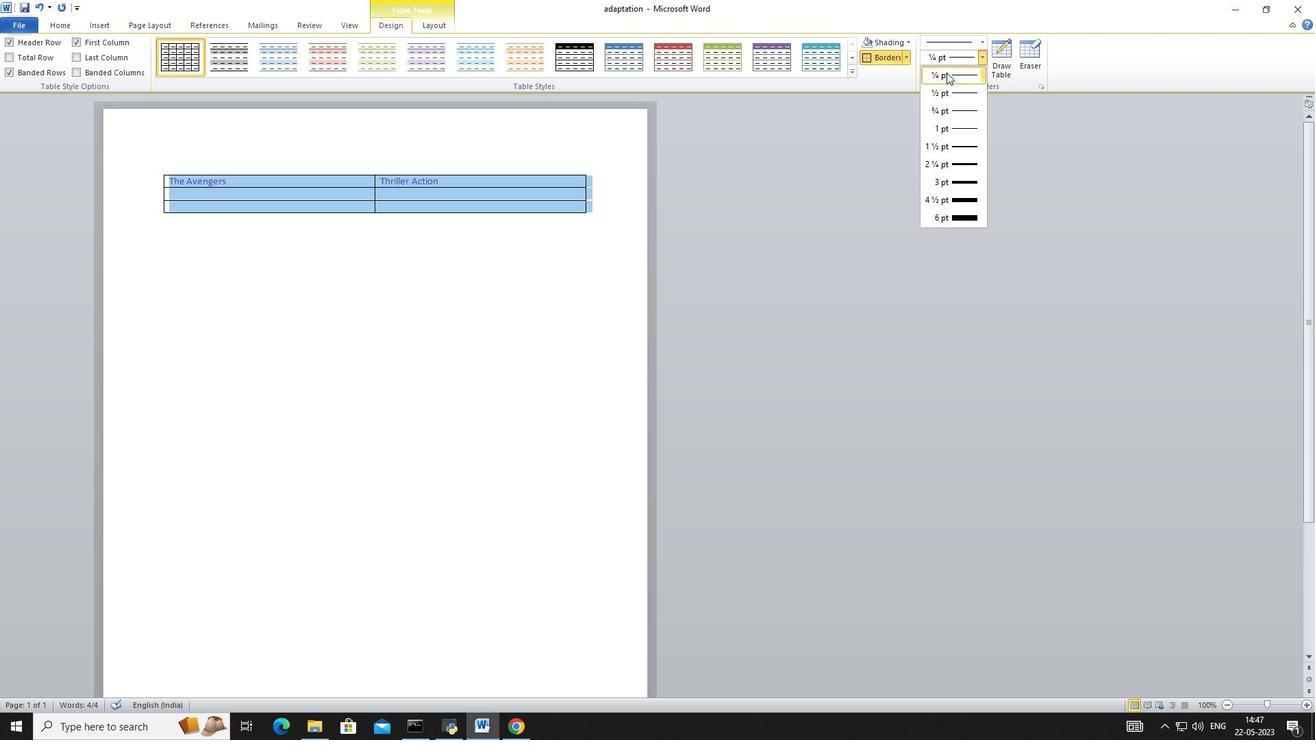 
Action: Mouse moved to (908, 58)
Screenshot: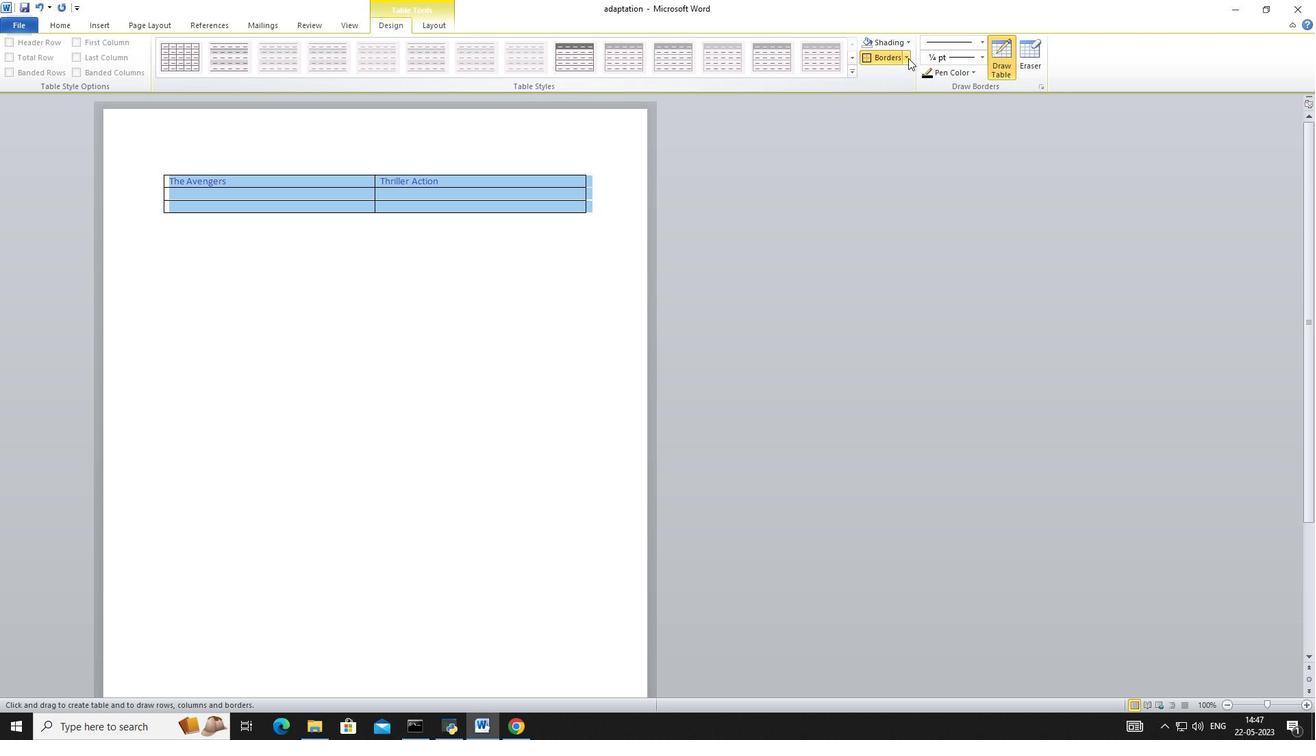 
Action: Mouse pressed left at (908, 58)
Screenshot: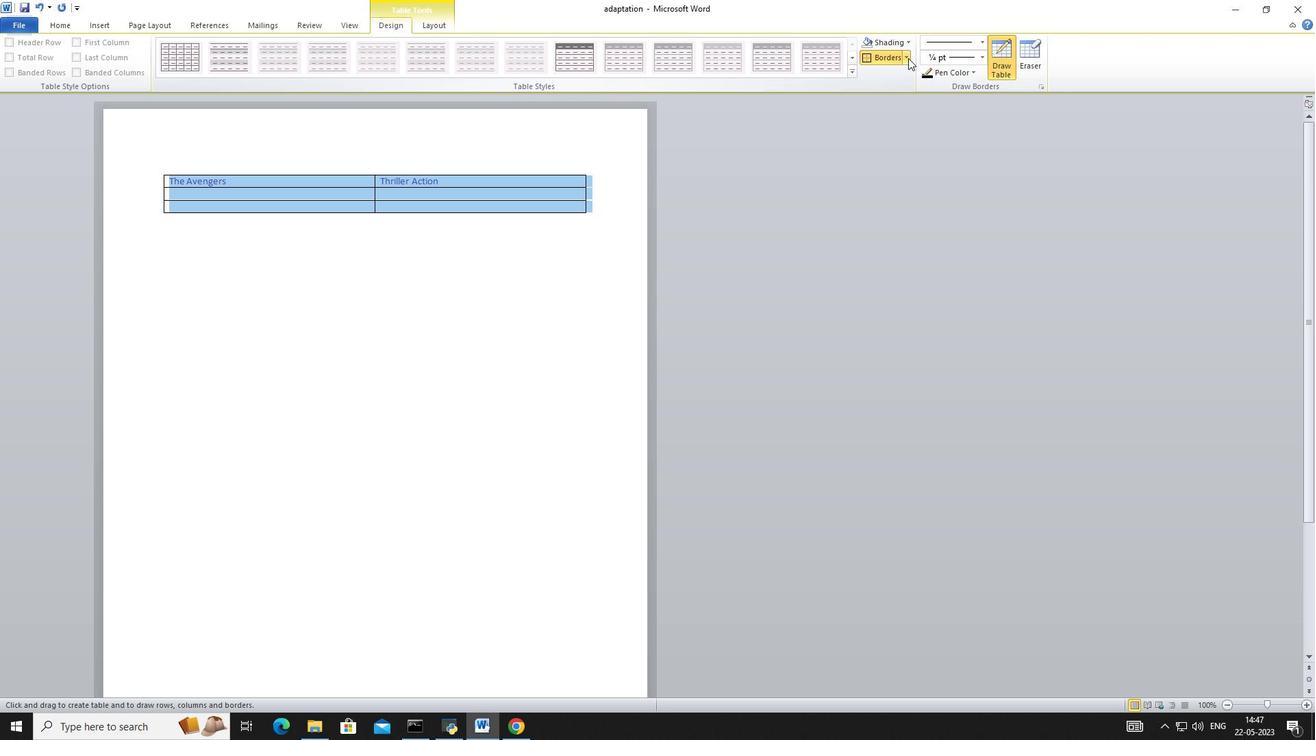 
Action: Mouse moved to (868, 165)
Screenshot: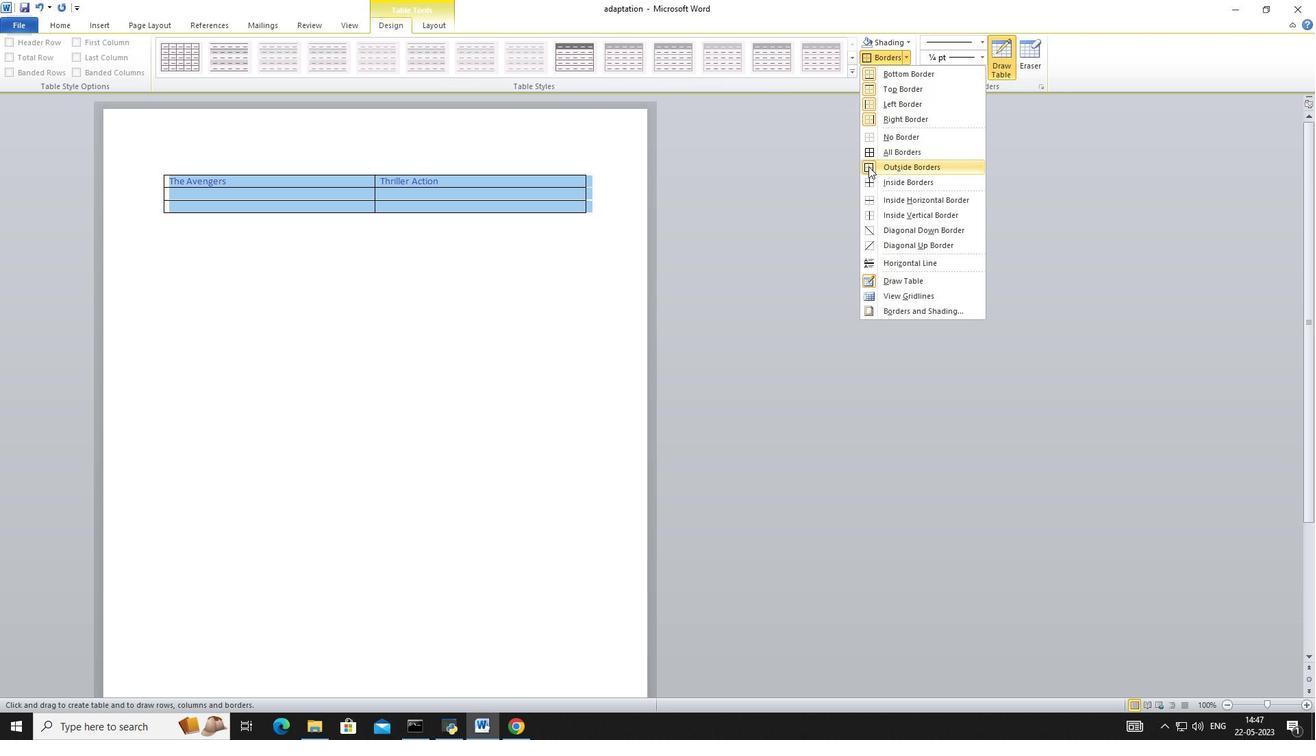 
Action: Mouse pressed left at (868, 165)
Screenshot: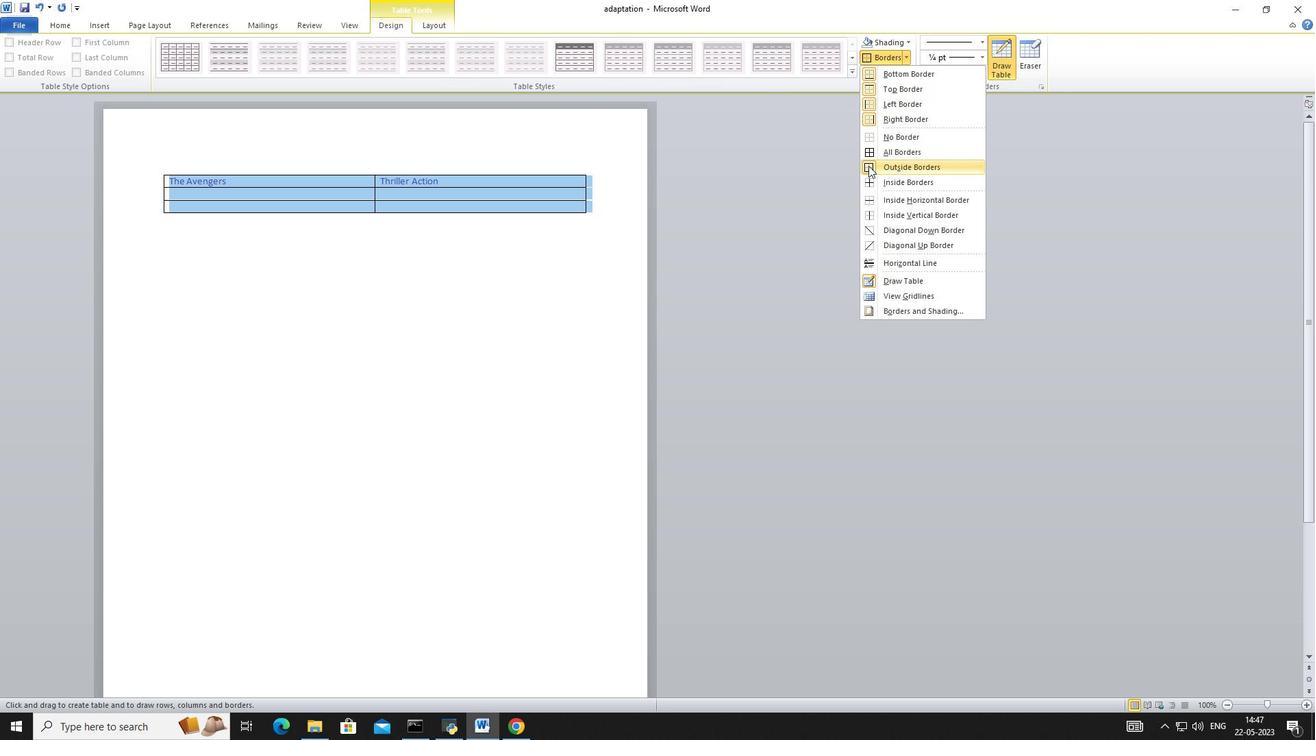 
Action: Mouse moved to (558, 292)
Screenshot: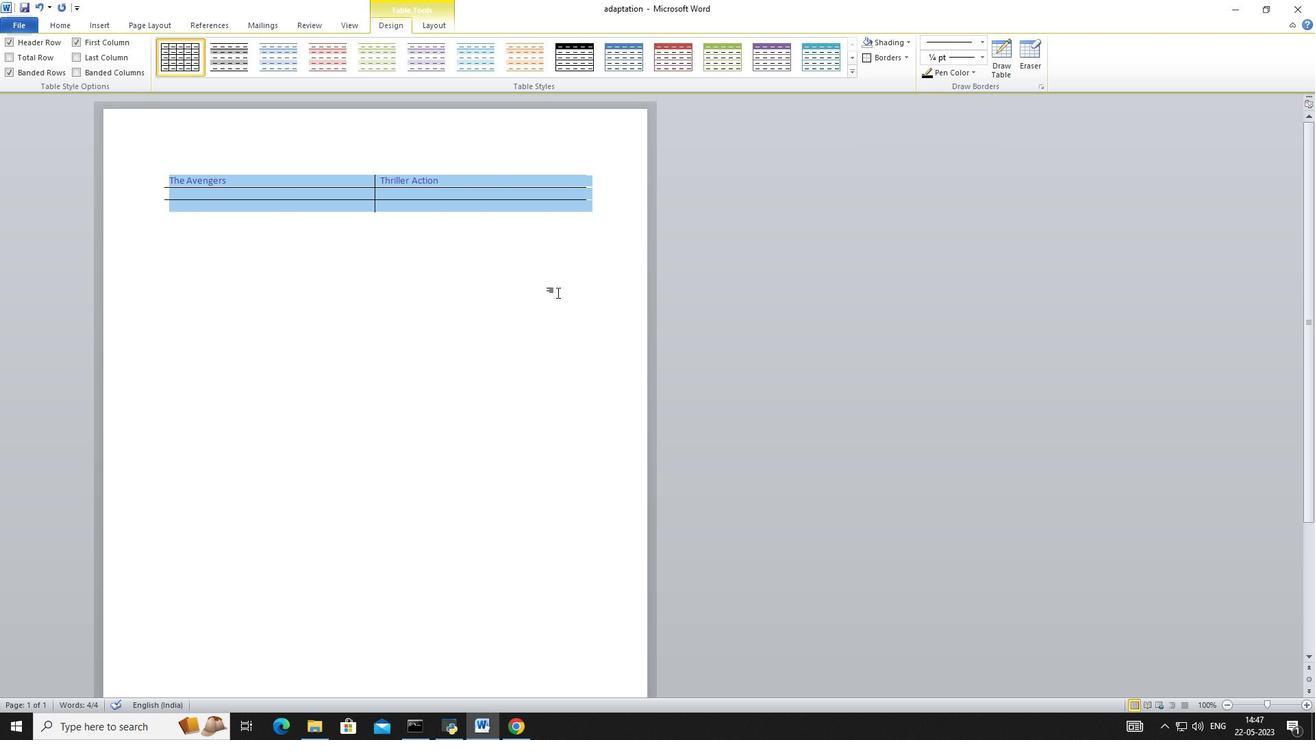 
Action: Mouse pressed left at (558, 292)
Screenshot: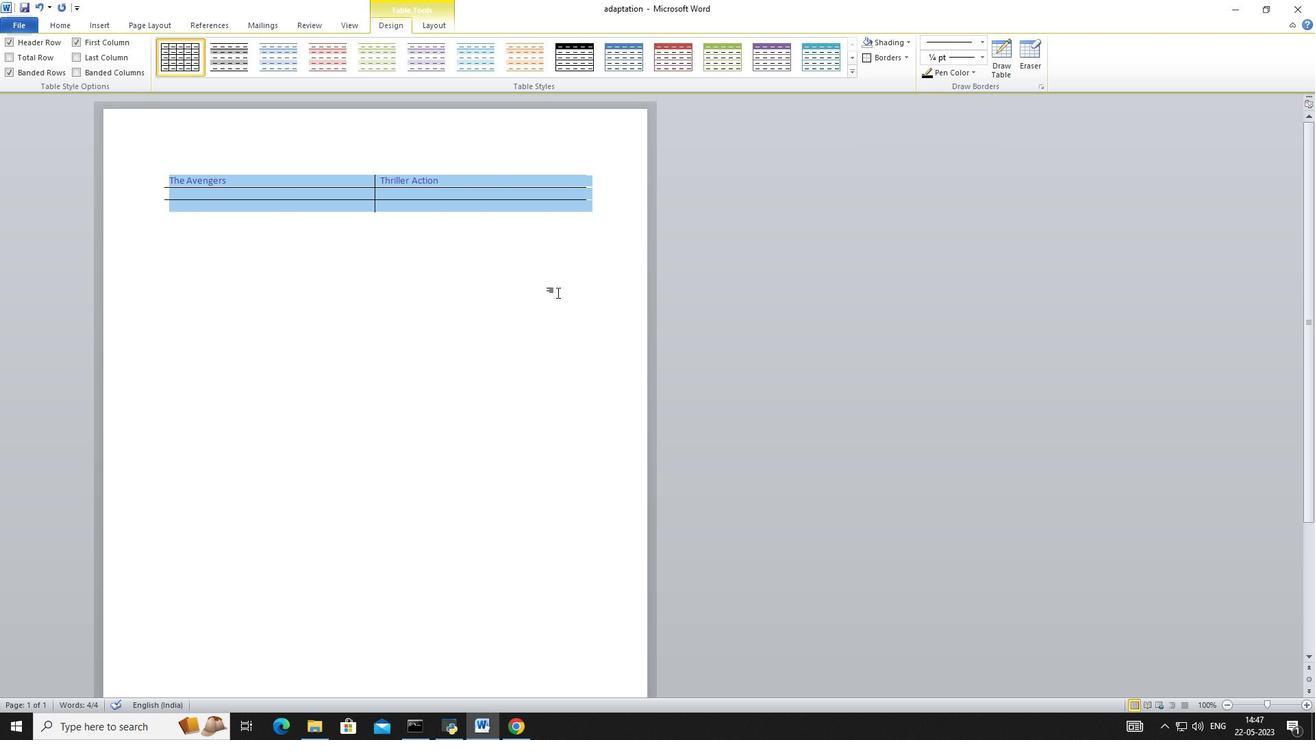 
Action: Mouse moved to (157, 172)
Screenshot: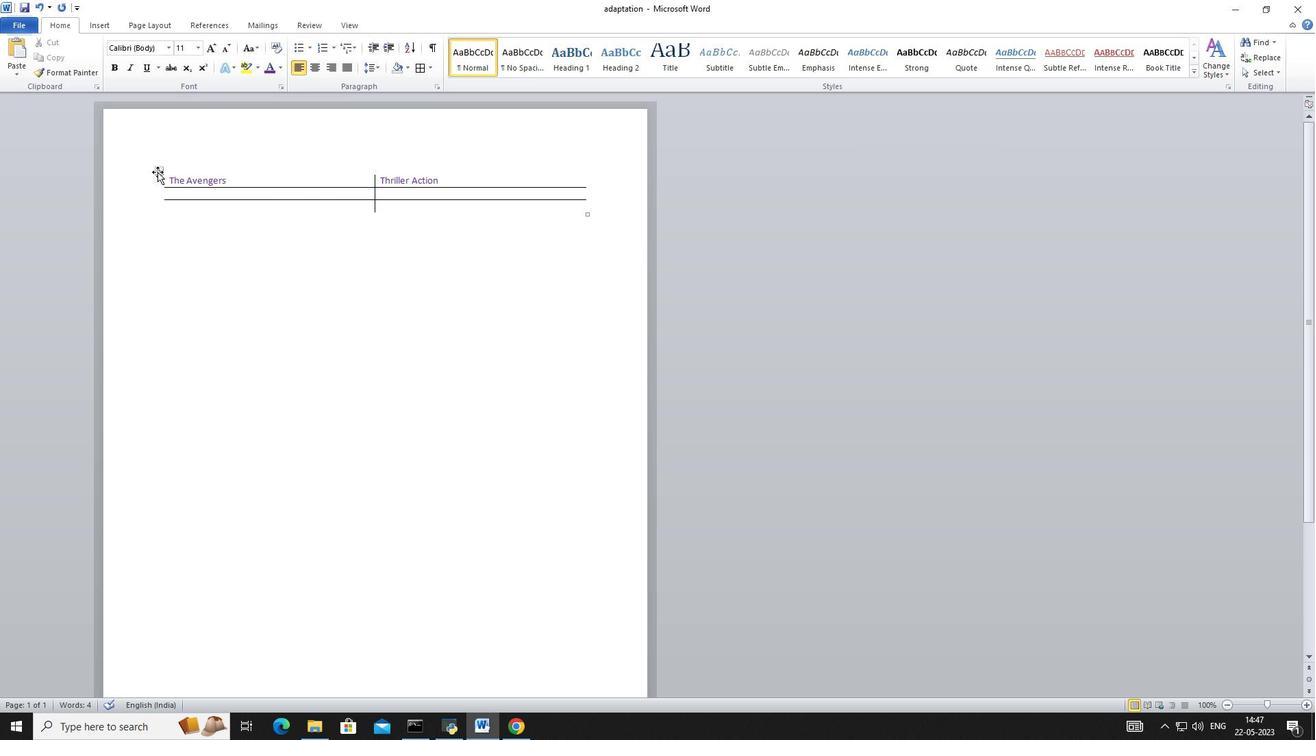 
Action: Mouse pressed left at (157, 172)
Screenshot: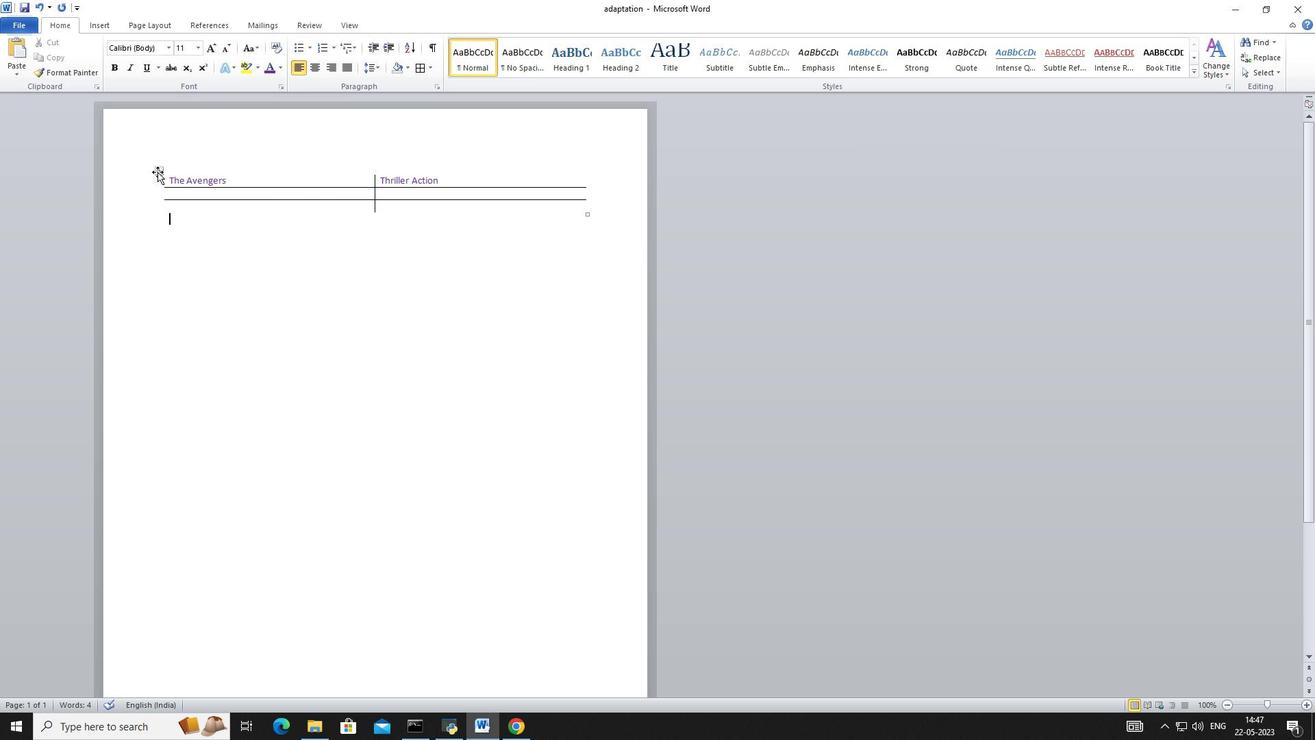 
Action: Mouse moved to (908, 58)
Screenshot: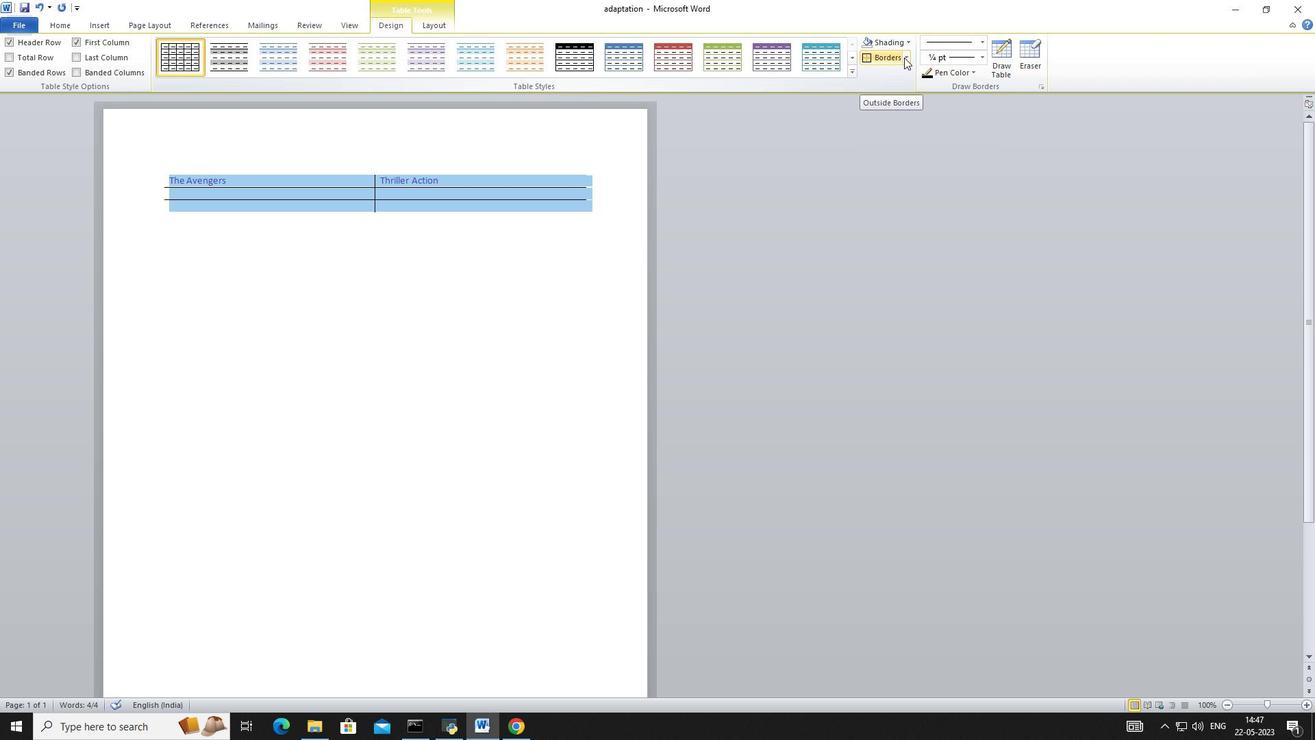 
Action: Mouse pressed left at (908, 58)
Screenshot: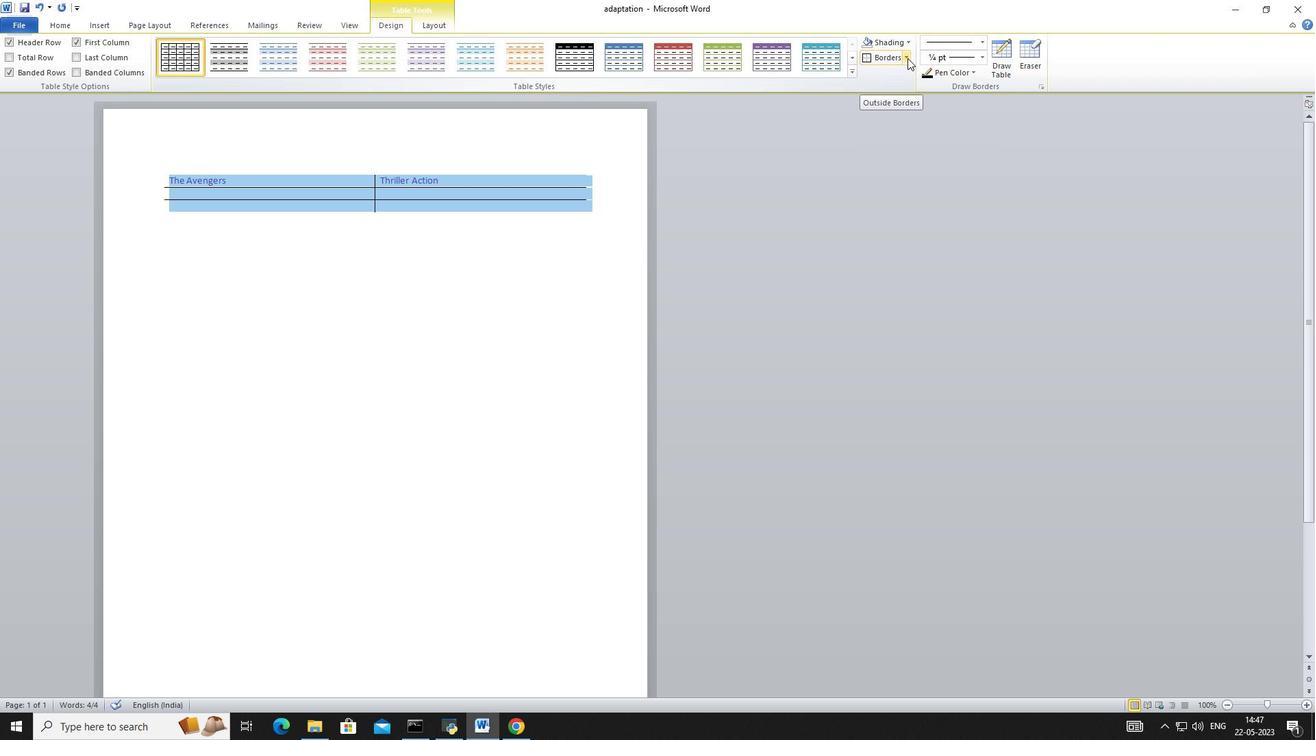 
Action: Mouse moved to (868, 152)
Screenshot: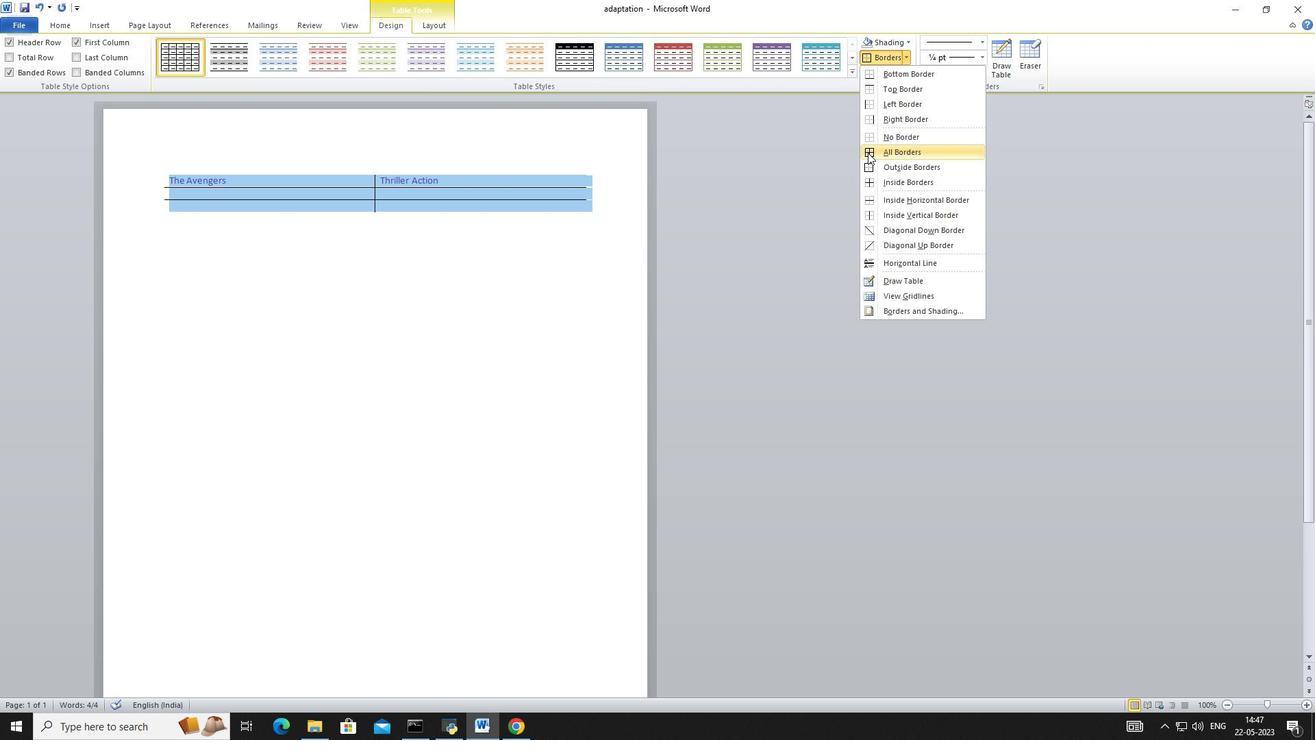 
Action: Mouse pressed left at (868, 152)
Screenshot: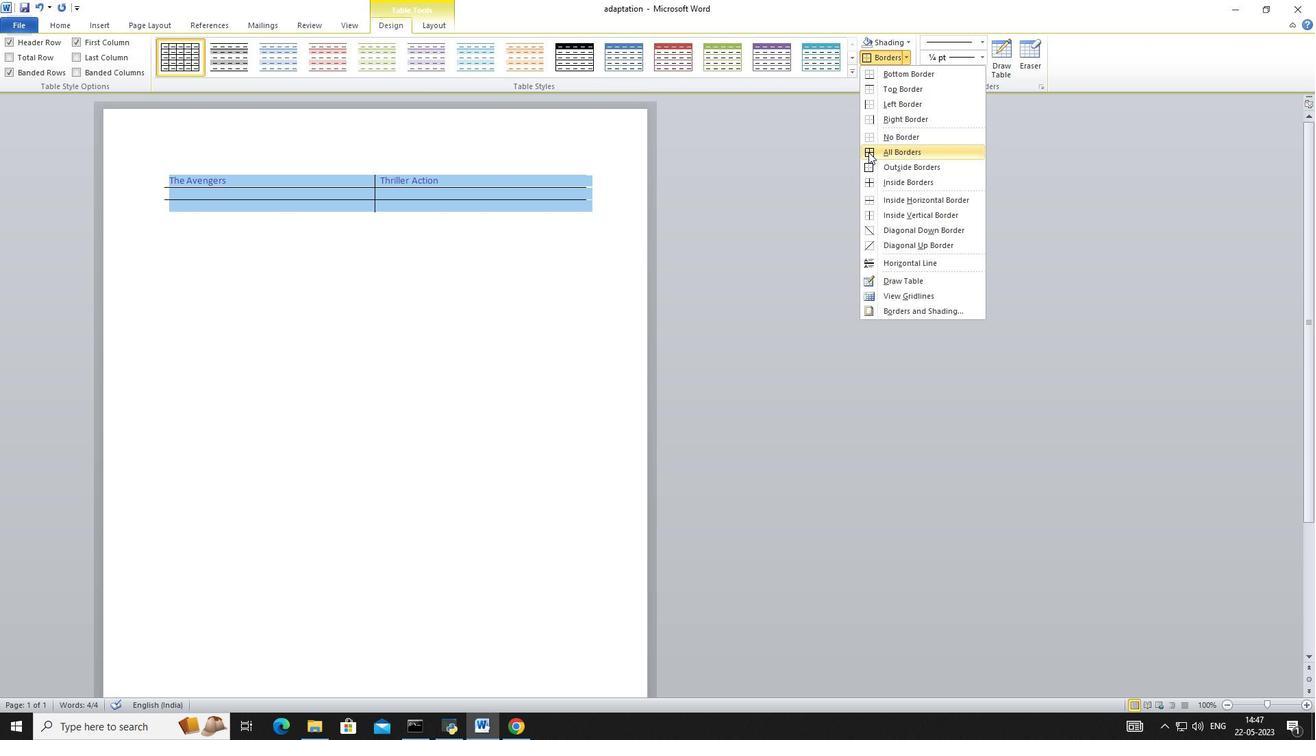 
Action: Mouse moved to (940, 58)
Screenshot: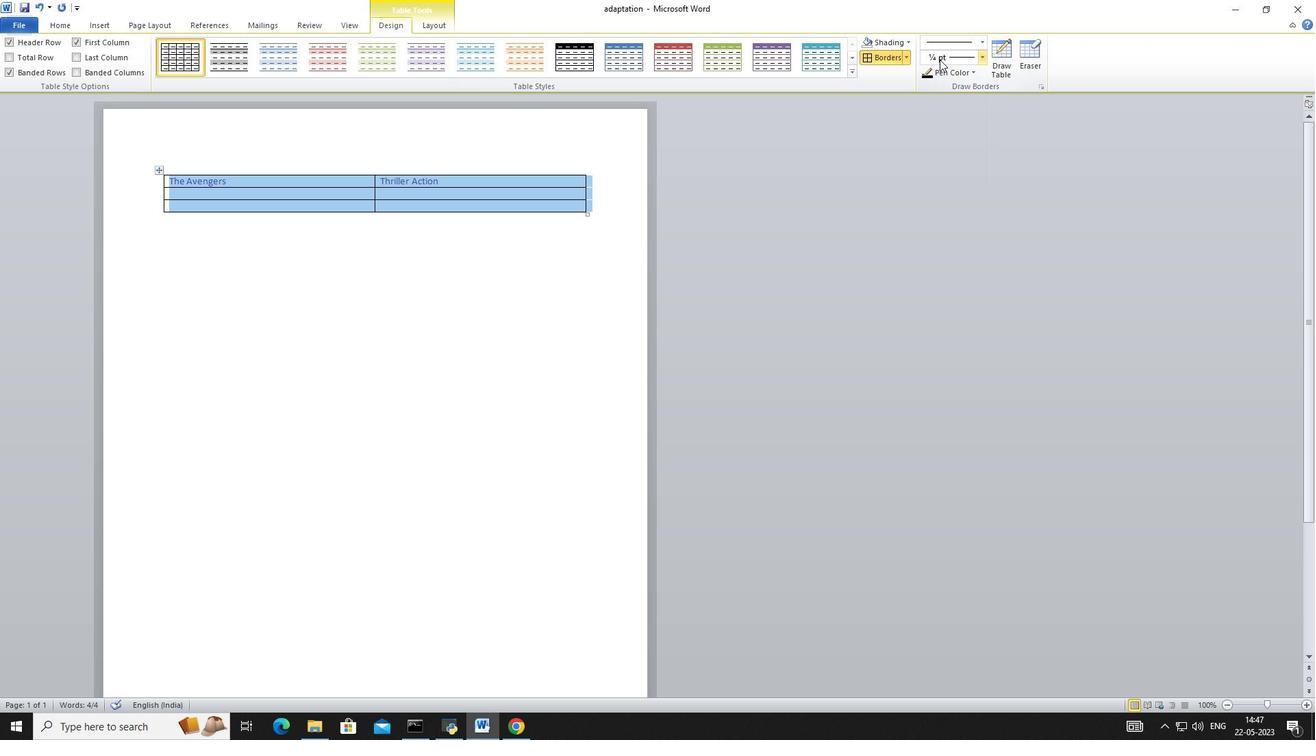 
Action: Mouse pressed left at (940, 58)
Screenshot: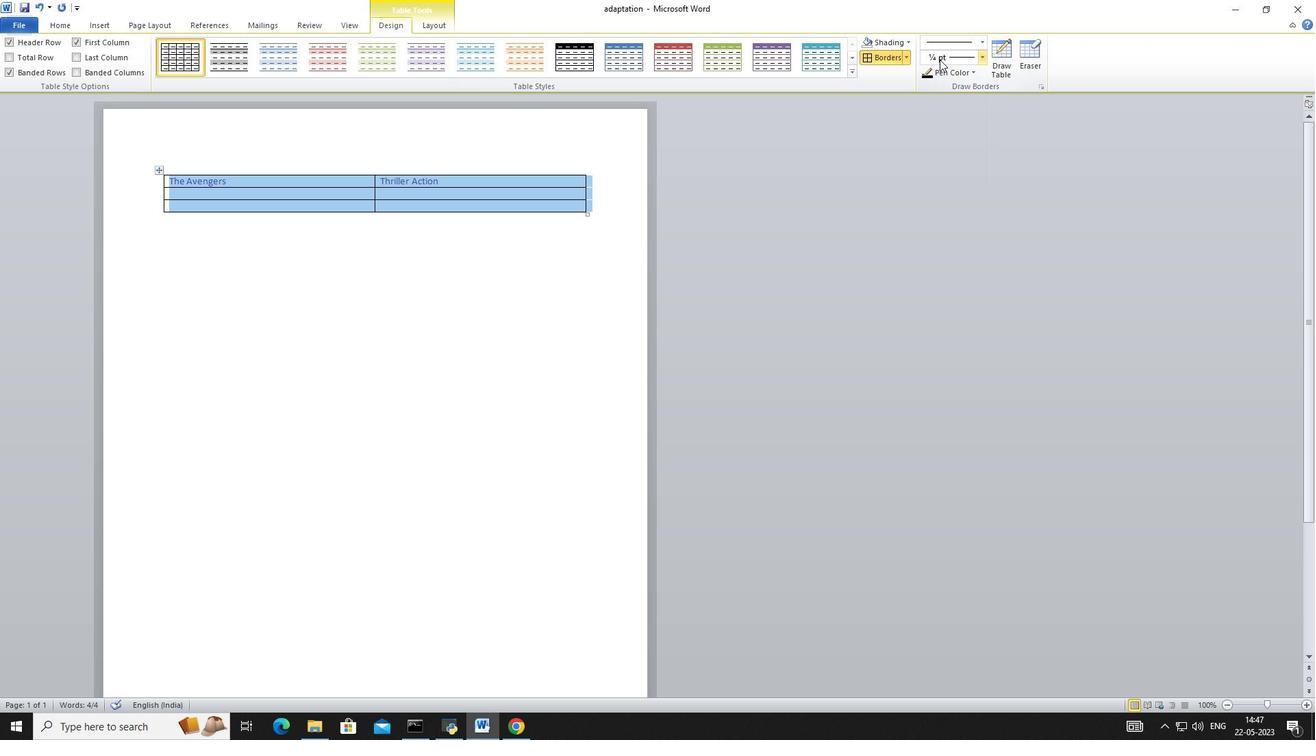 
Action: Mouse moved to (940, 57)
Screenshot: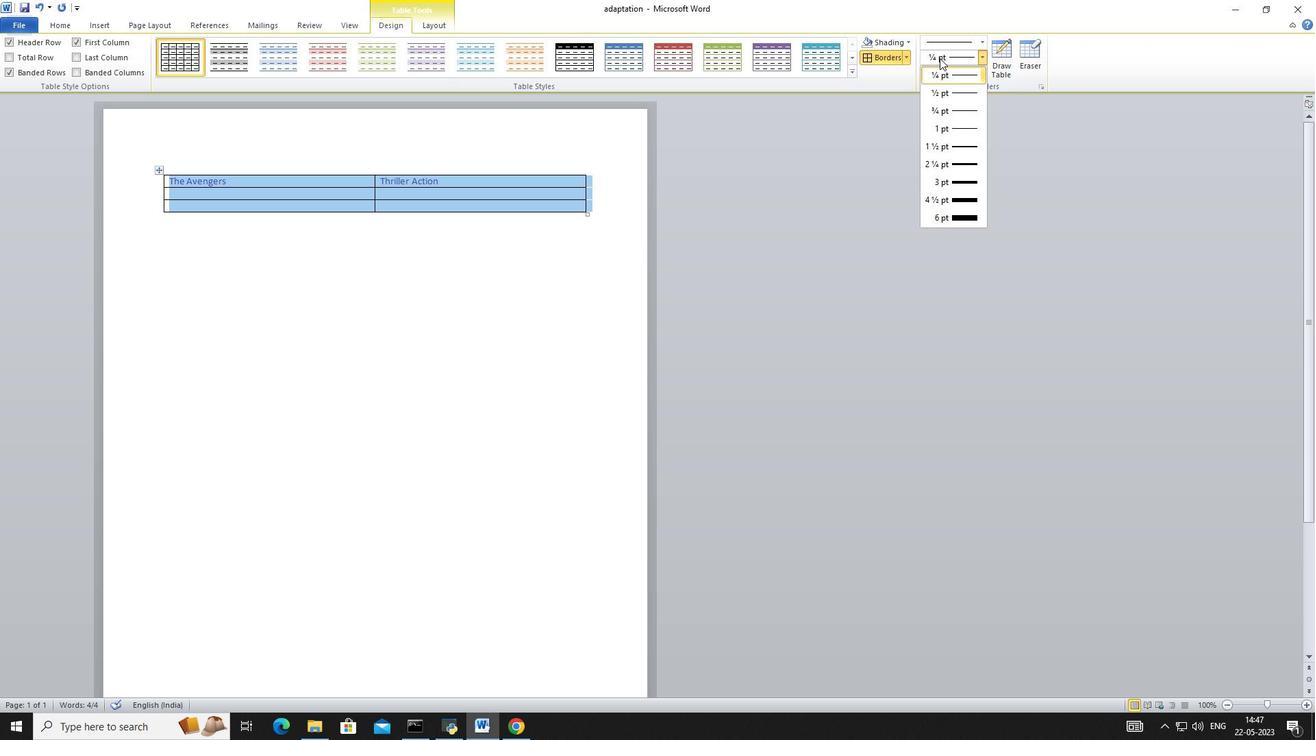 
Action: Mouse pressed left at (940, 57)
Screenshot: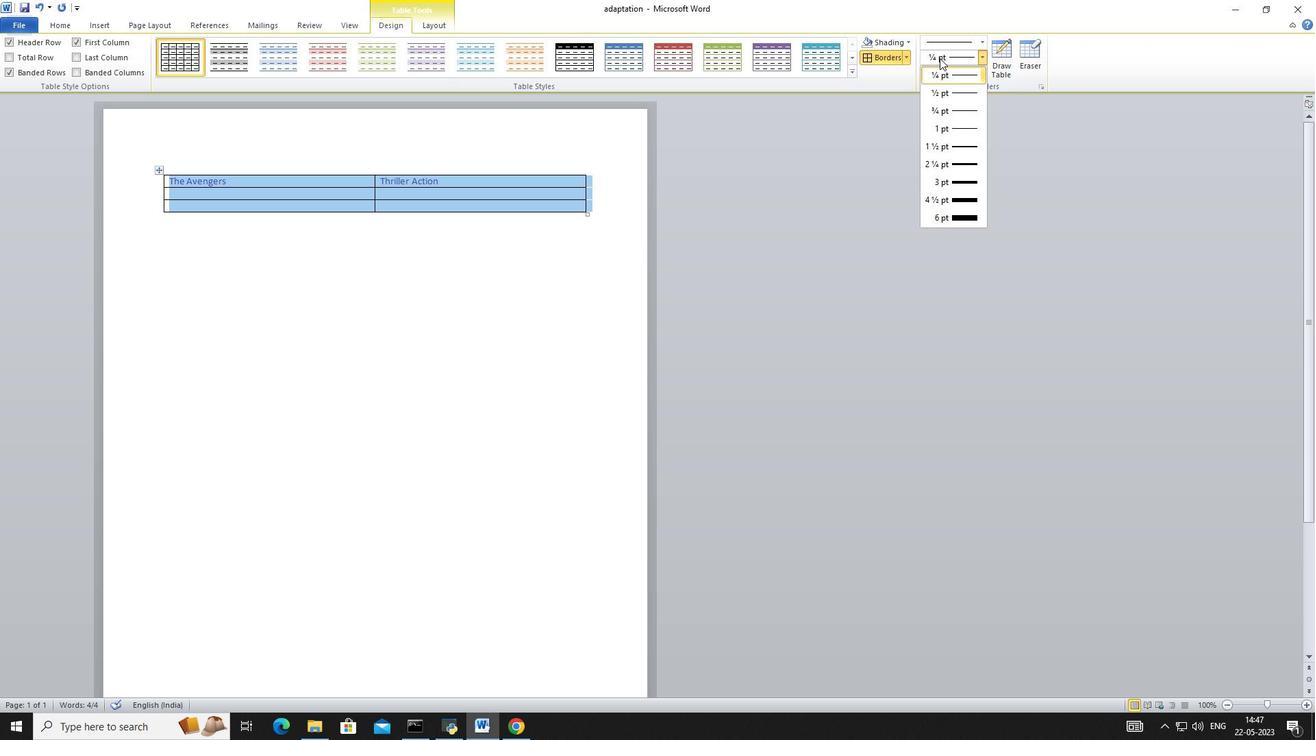 
Action: Mouse moved to (51, 24)
Screenshot: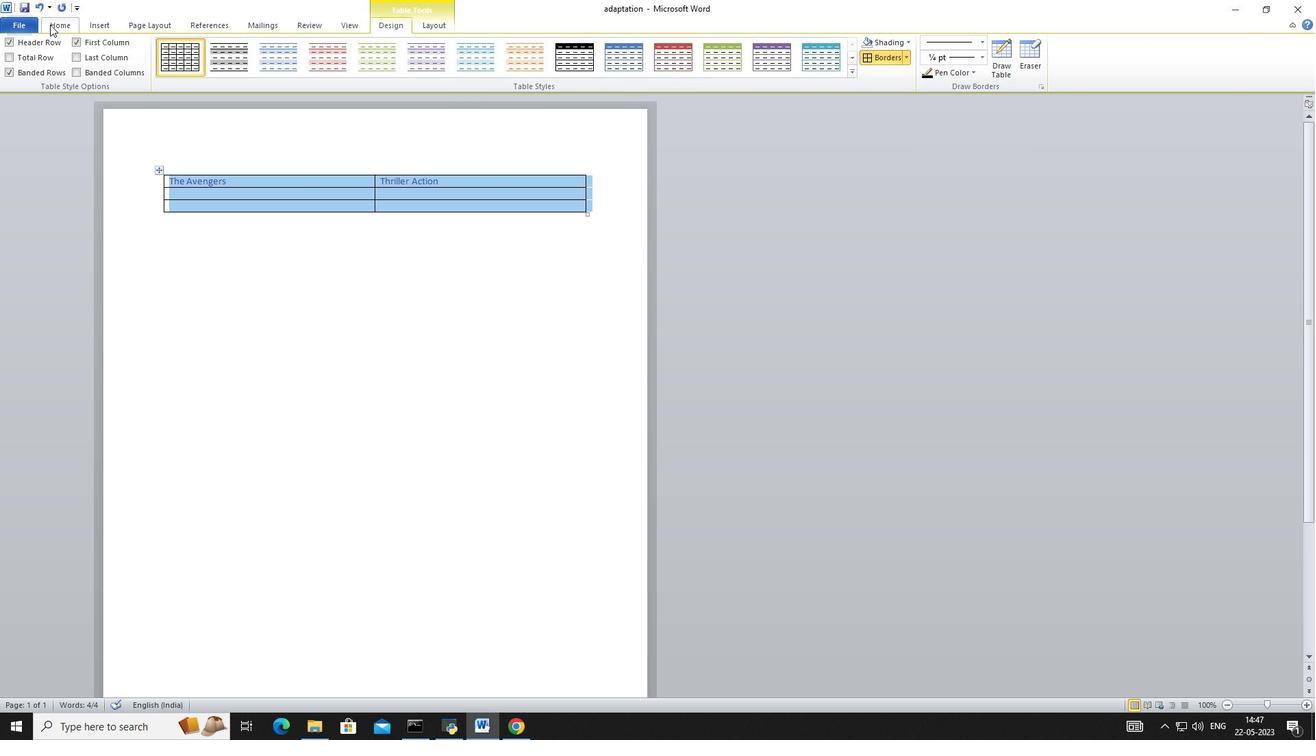 
Action: Mouse pressed left at (51, 24)
Screenshot: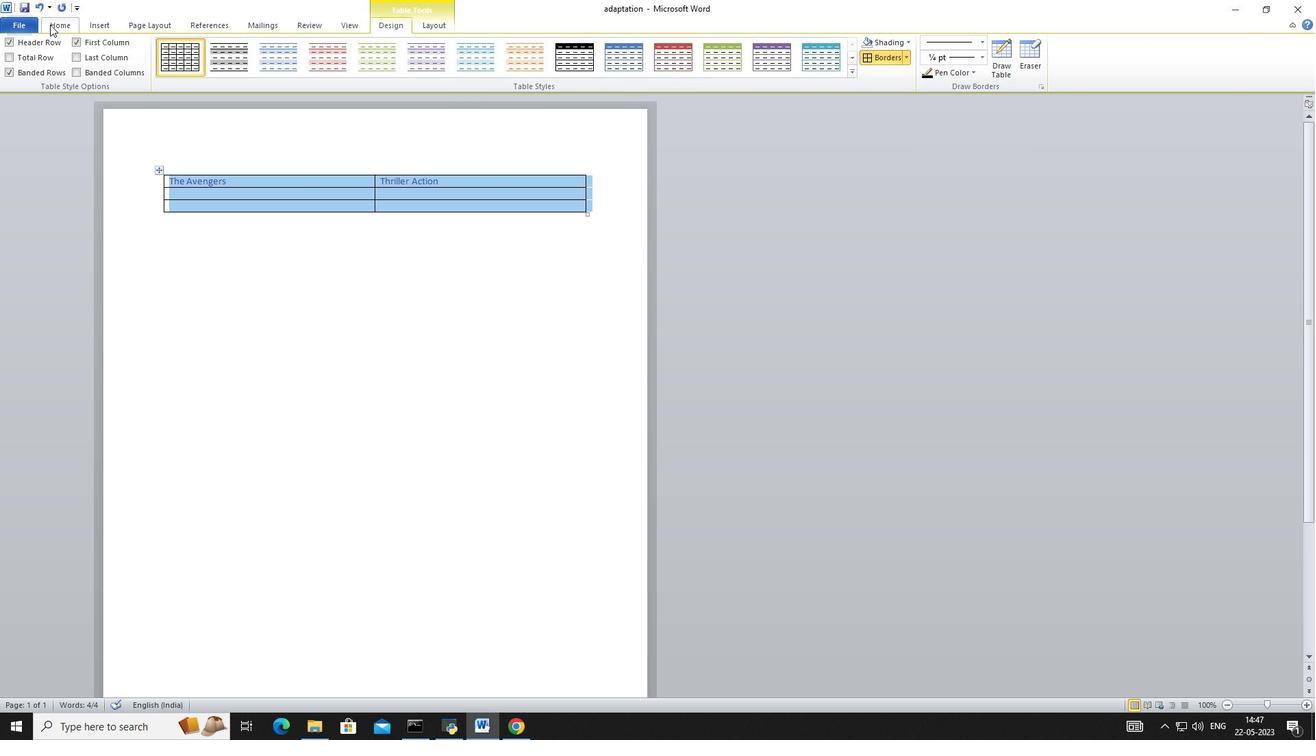 
Action: Mouse moved to (130, 63)
Screenshot: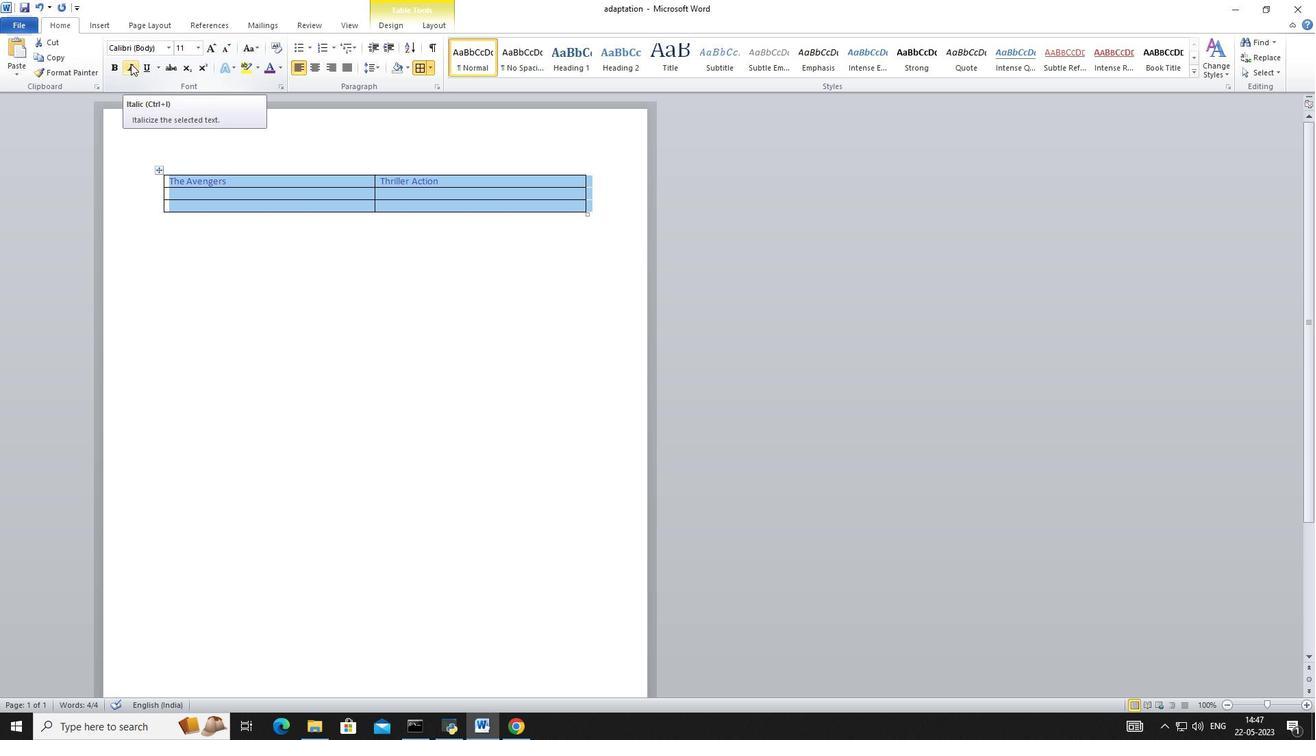 
Action: Mouse pressed left at (130, 63)
Screenshot: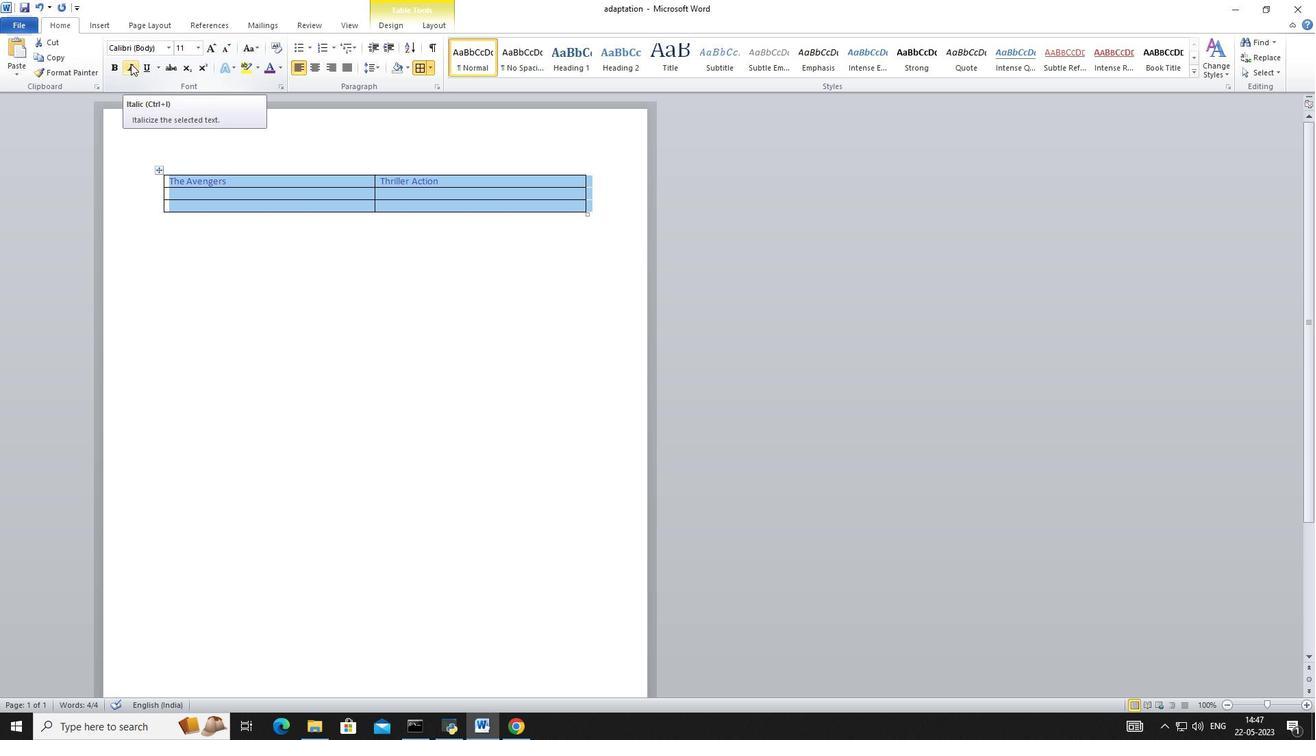 
Action: Mouse moved to (300, 68)
Screenshot: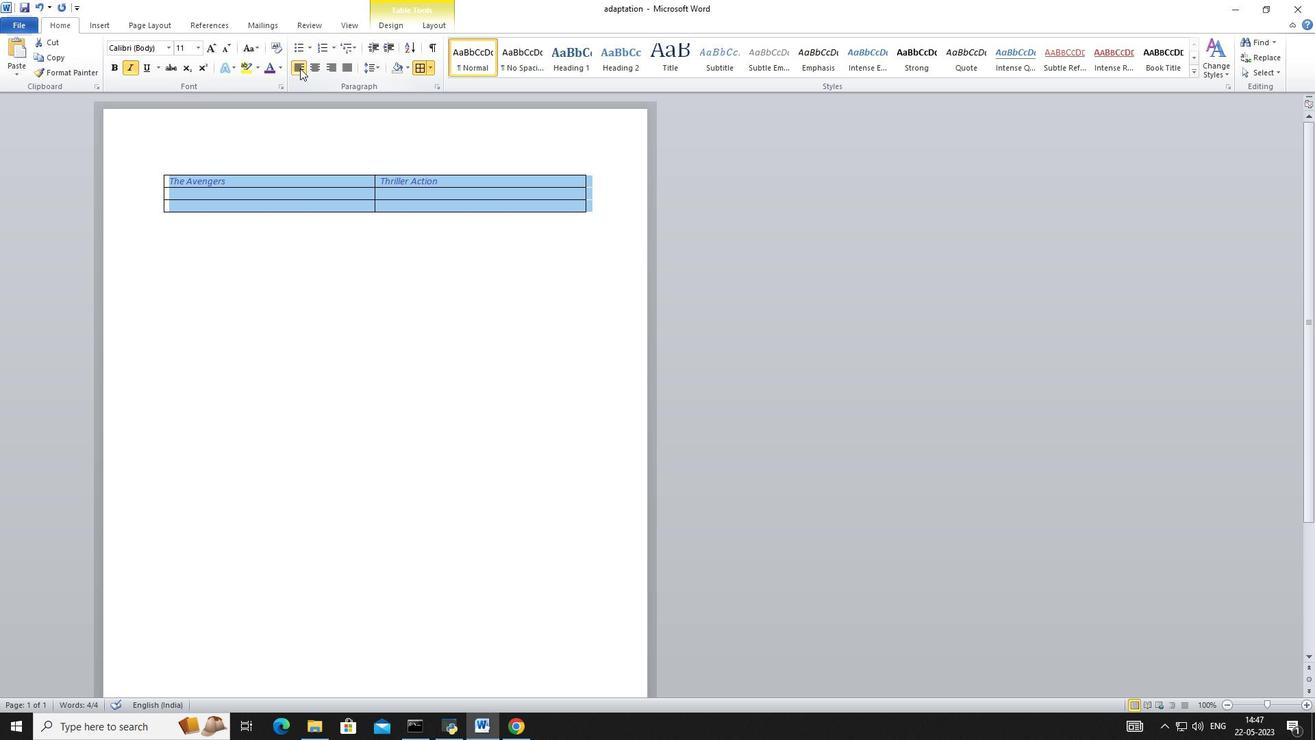
Action: Mouse pressed left at (300, 68)
Screenshot: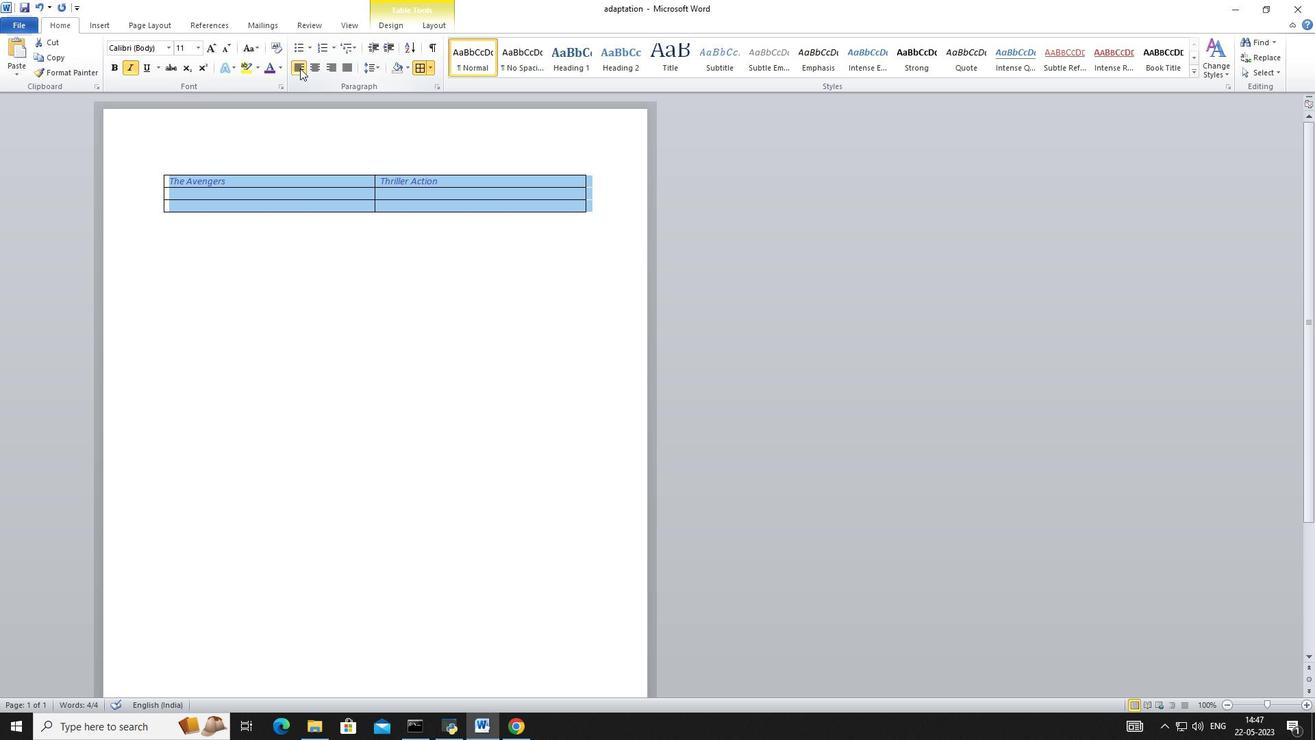 
Action: Mouse moved to (341, 261)
Screenshot: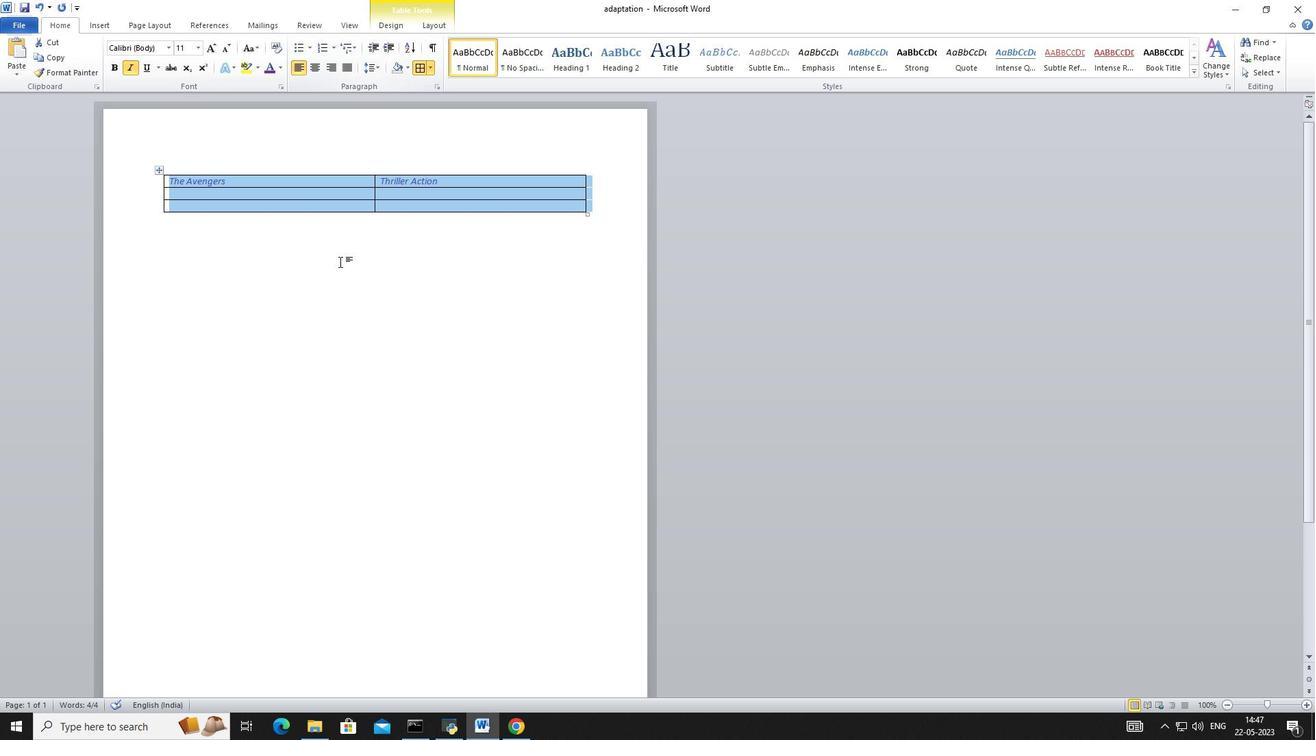 
Action: Mouse pressed left at (341, 261)
Screenshot: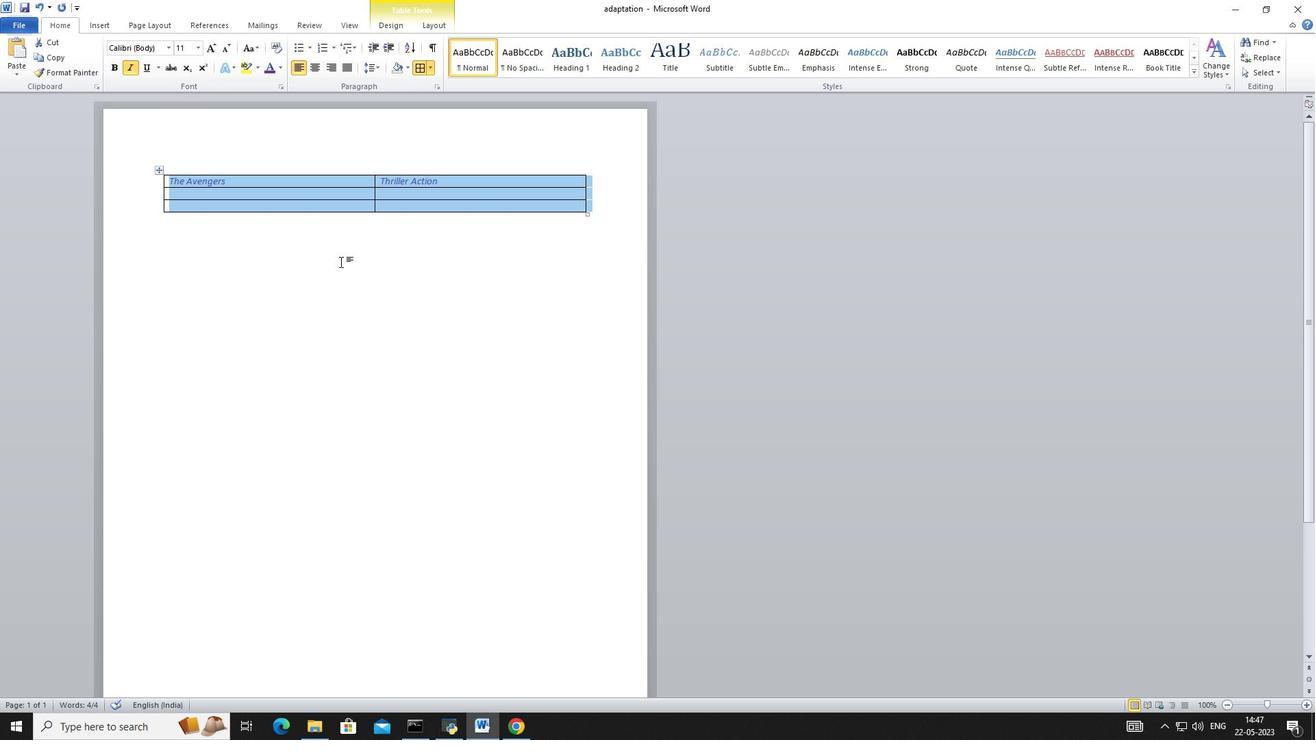 
Action: Mouse moved to (335, 254)
Screenshot: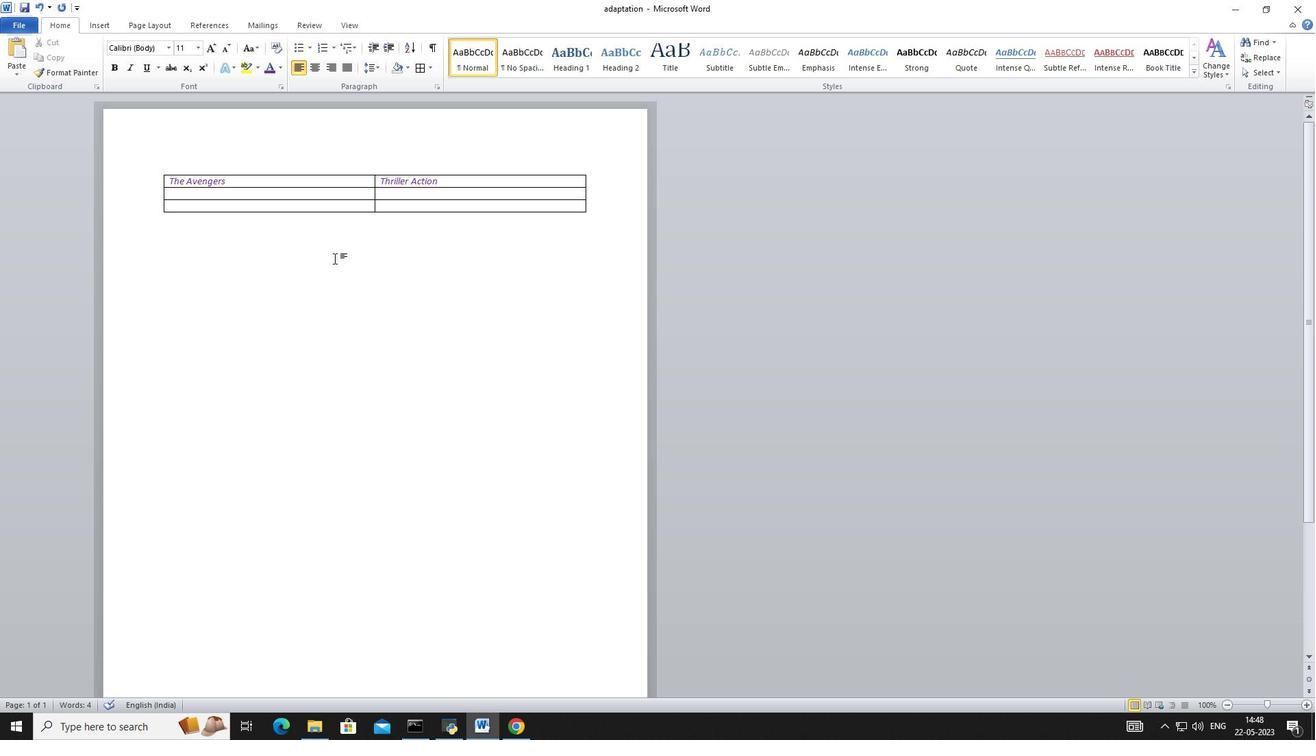
